 Task: Find connections with filter location Shamkhor with filter topic #family with filter profile language French with filter current company Pharma Job Vacancy with filter school LPU Distance Education with filter industry Appliances, Electrical, and Electronics Manufacturing with filter service category Life Coaching with filter keywords title Receptionist
Action: Mouse moved to (606, 102)
Screenshot: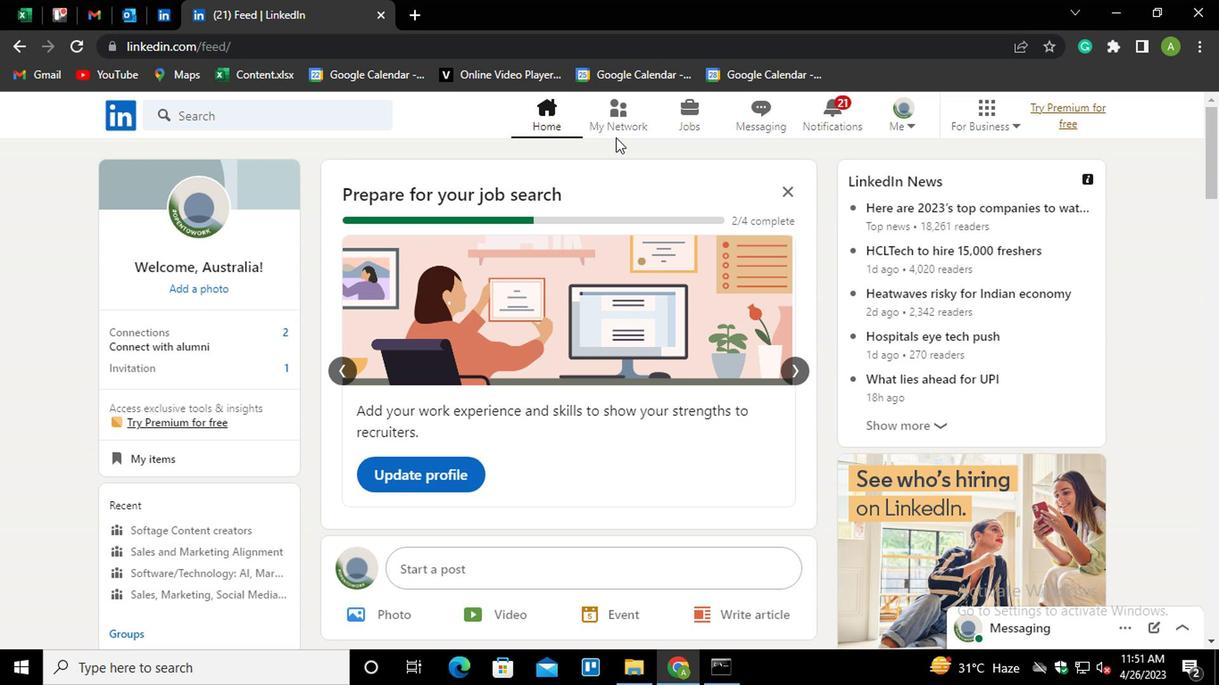 
Action: Mouse pressed left at (606, 102)
Screenshot: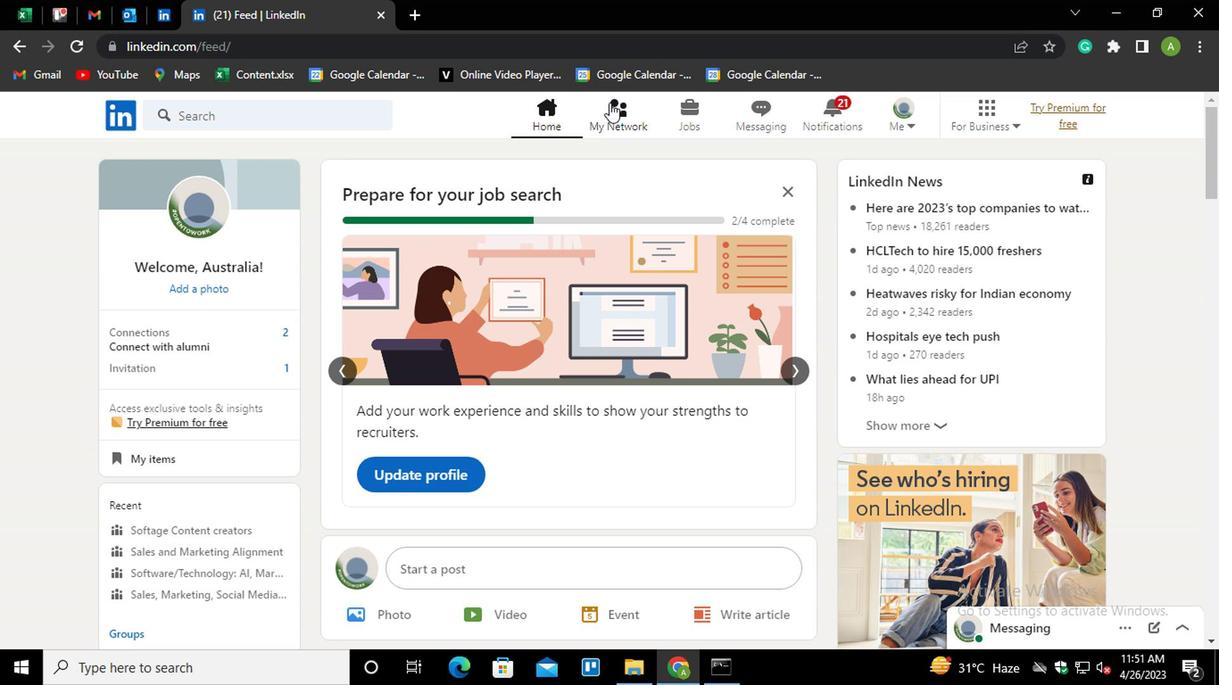 
Action: Mouse moved to (245, 210)
Screenshot: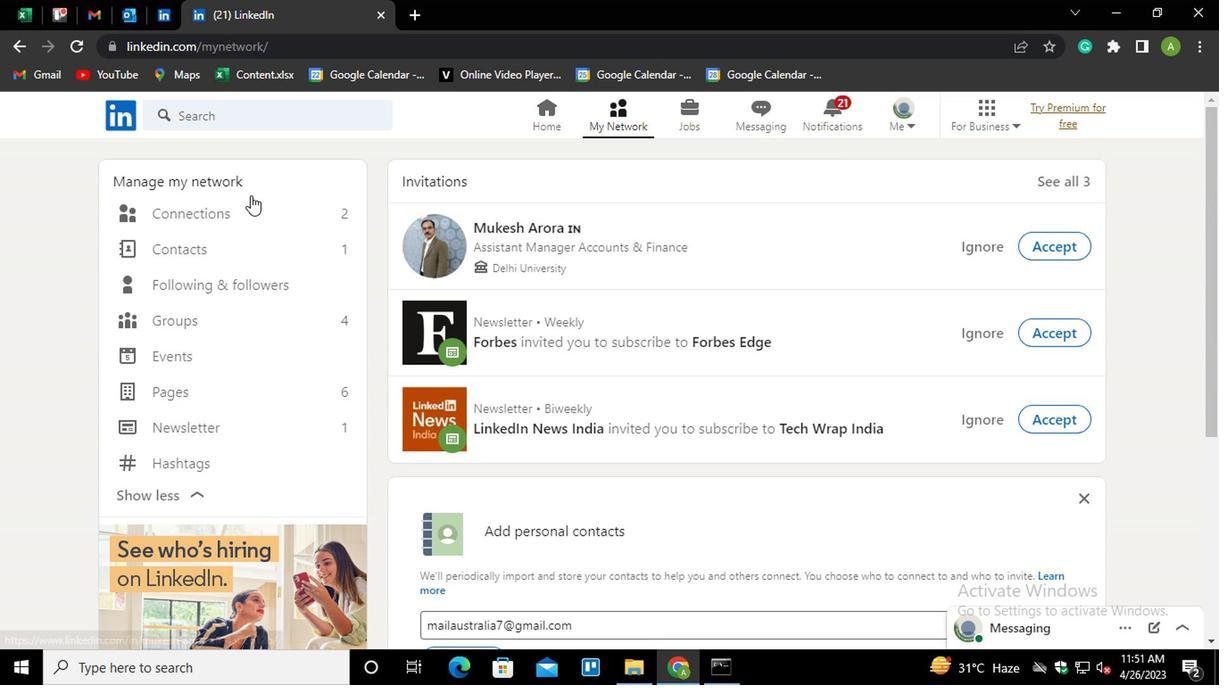 
Action: Mouse pressed left at (245, 210)
Screenshot: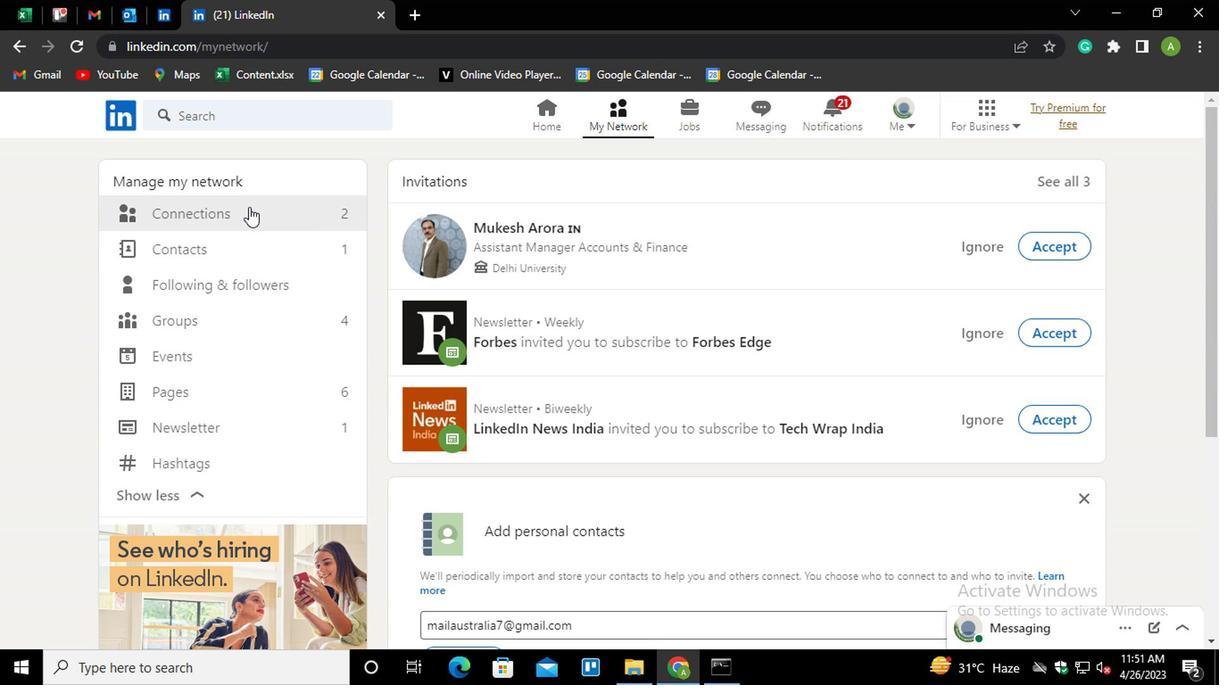 
Action: Mouse moved to (746, 214)
Screenshot: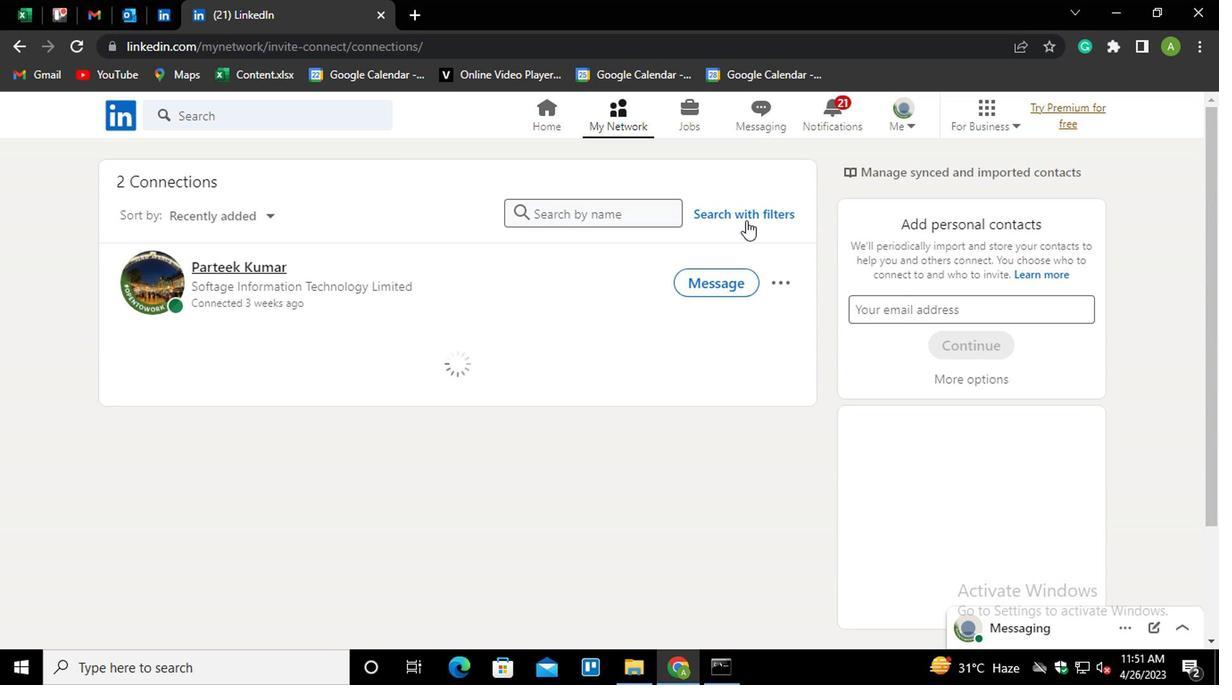 
Action: Mouse pressed left at (746, 214)
Screenshot: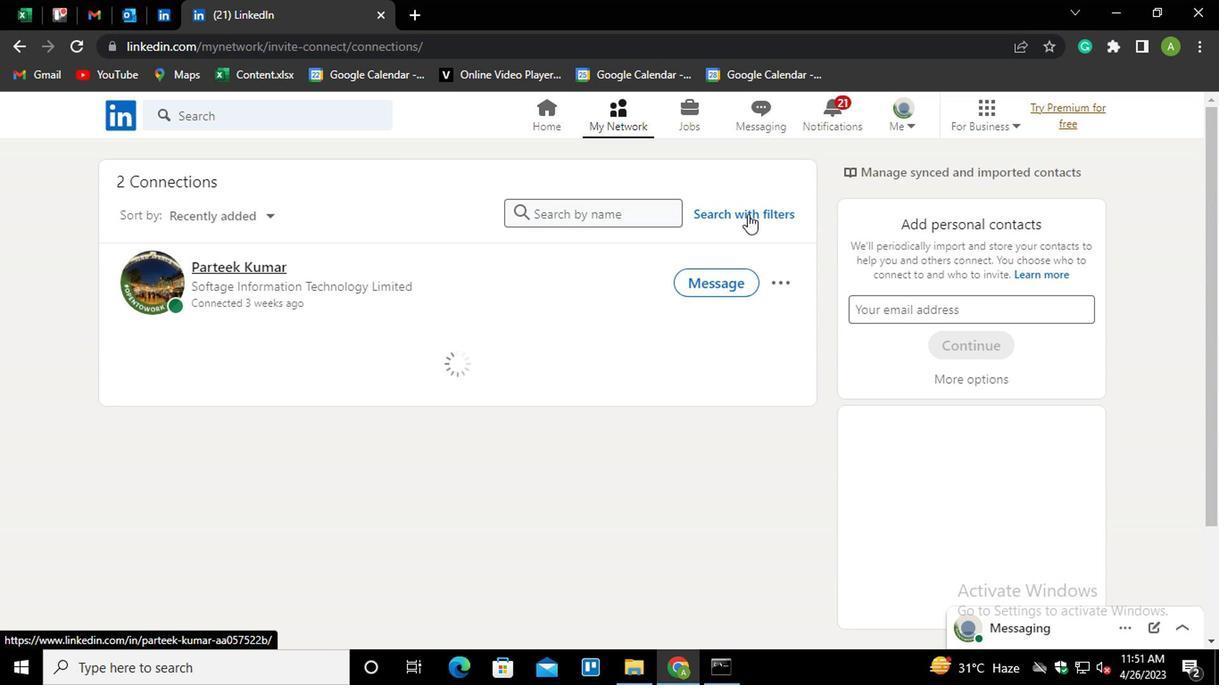 
Action: Mouse moved to (591, 162)
Screenshot: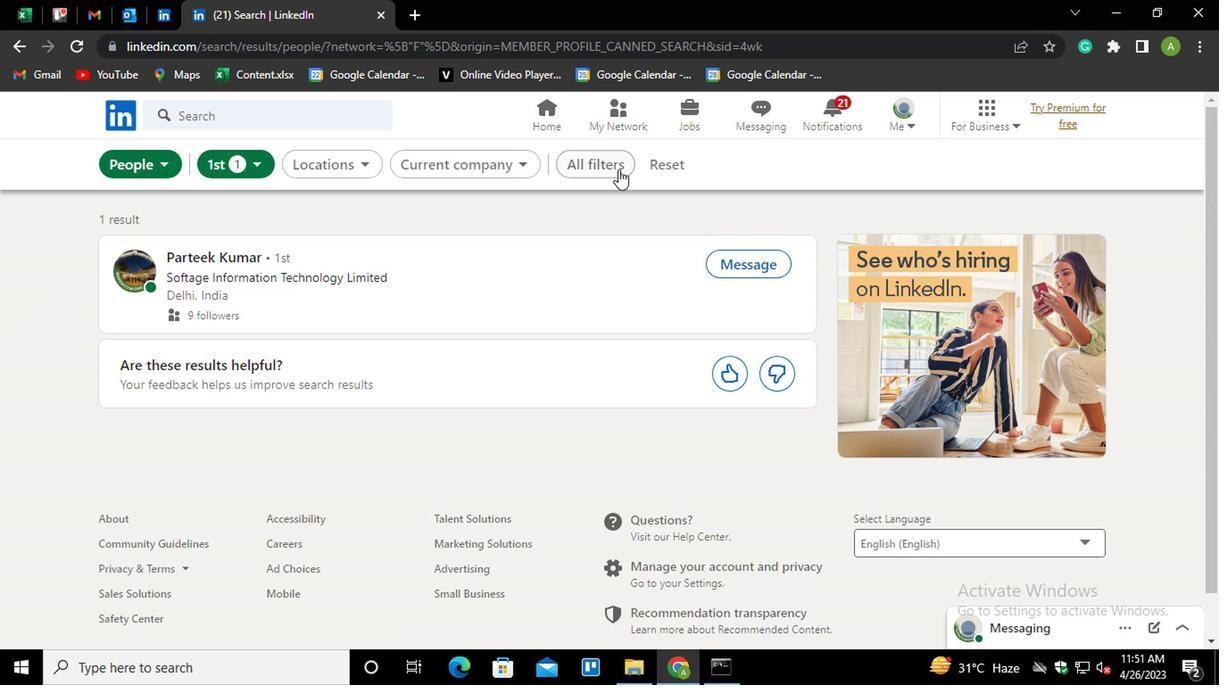 
Action: Mouse pressed left at (591, 162)
Screenshot: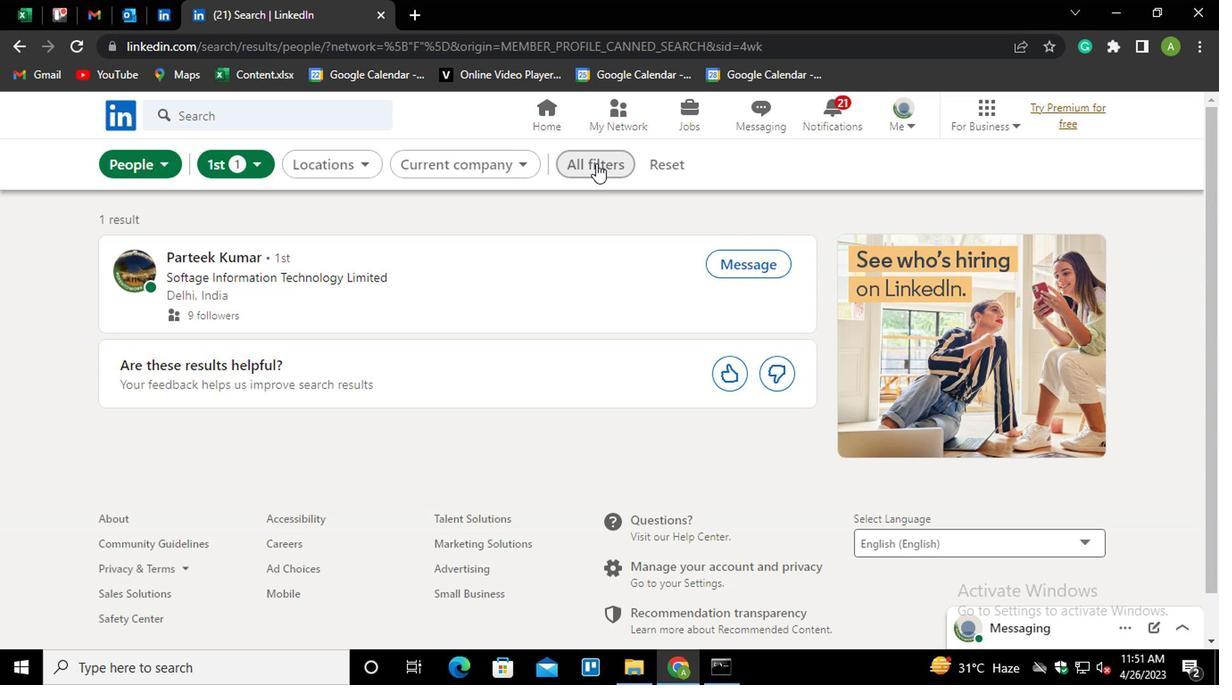 
Action: Mouse moved to (805, 312)
Screenshot: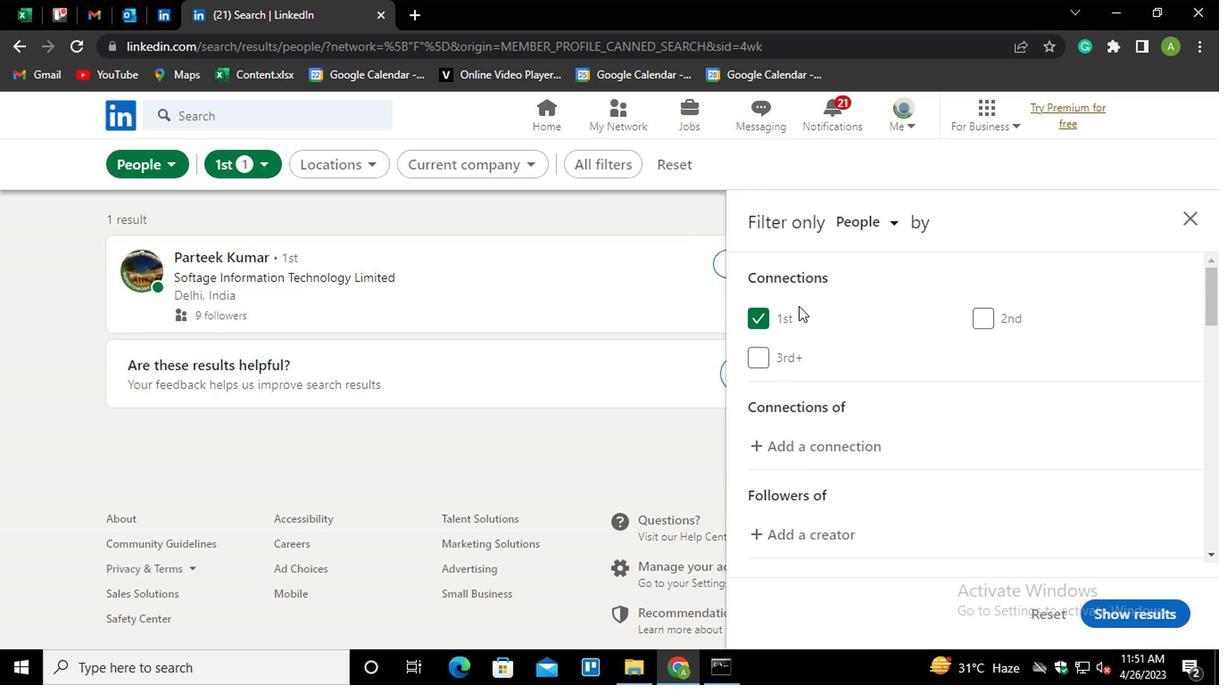 
Action: Mouse scrolled (805, 311) with delta (0, 0)
Screenshot: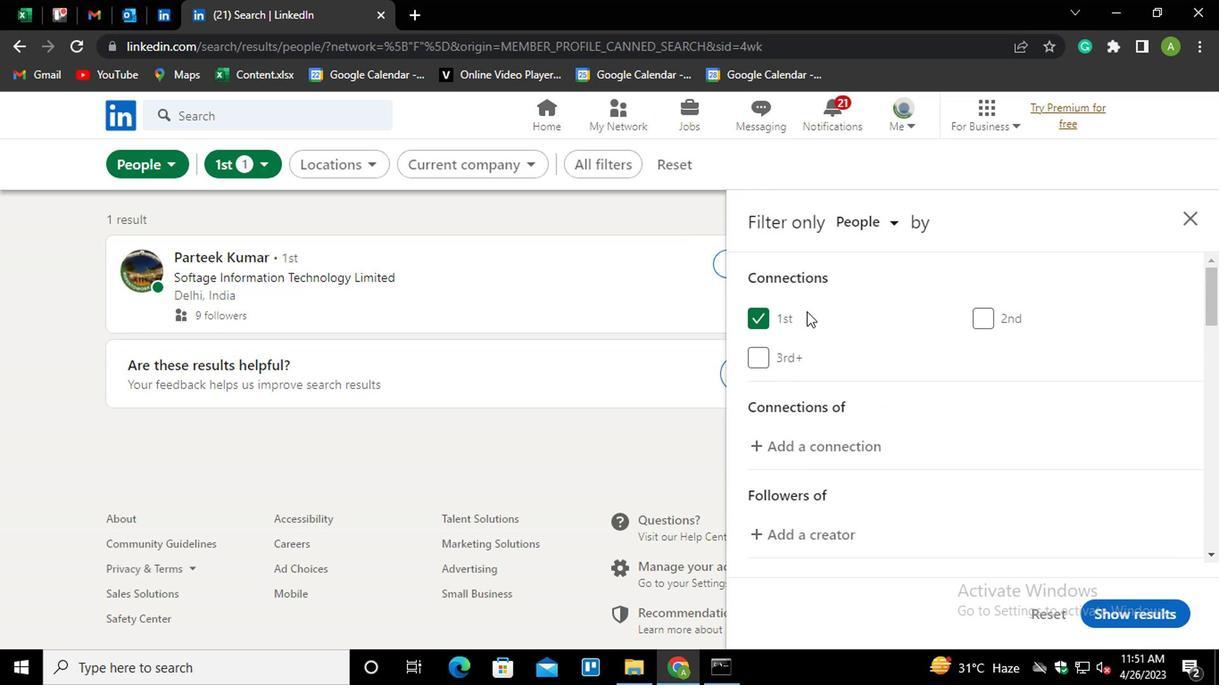 
Action: Mouse scrolled (805, 311) with delta (0, 0)
Screenshot: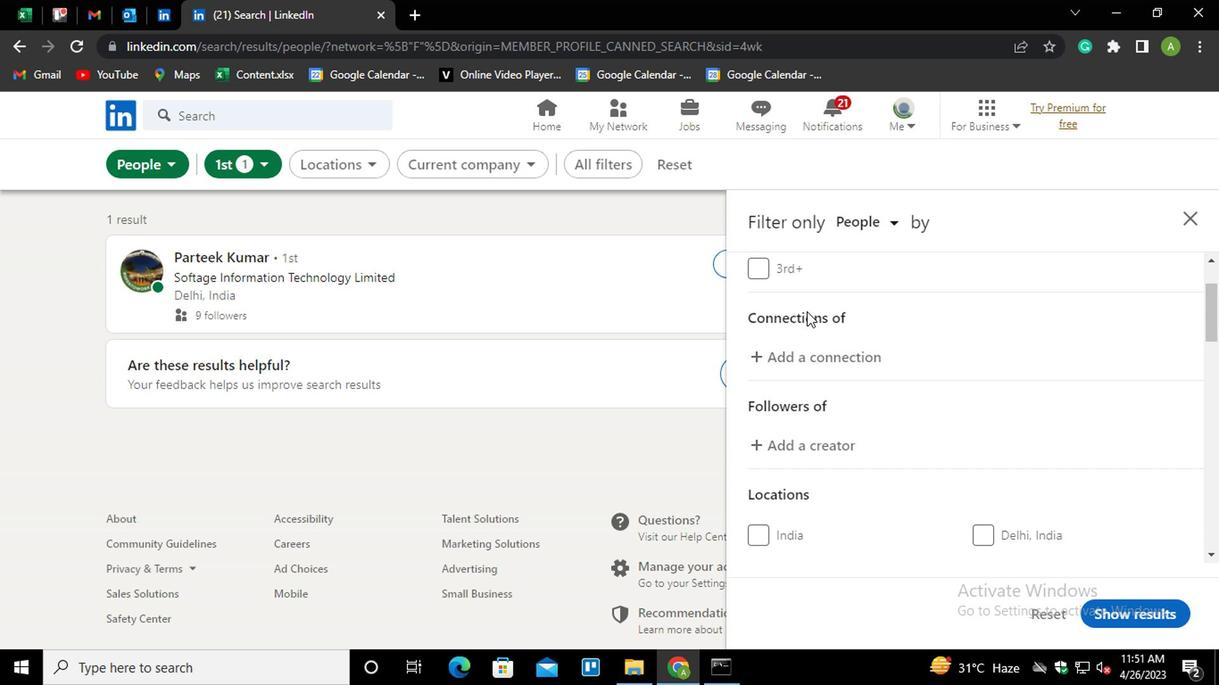 
Action: Mouse scrolled (805, 311) with delta (0, 0)
Screenshot: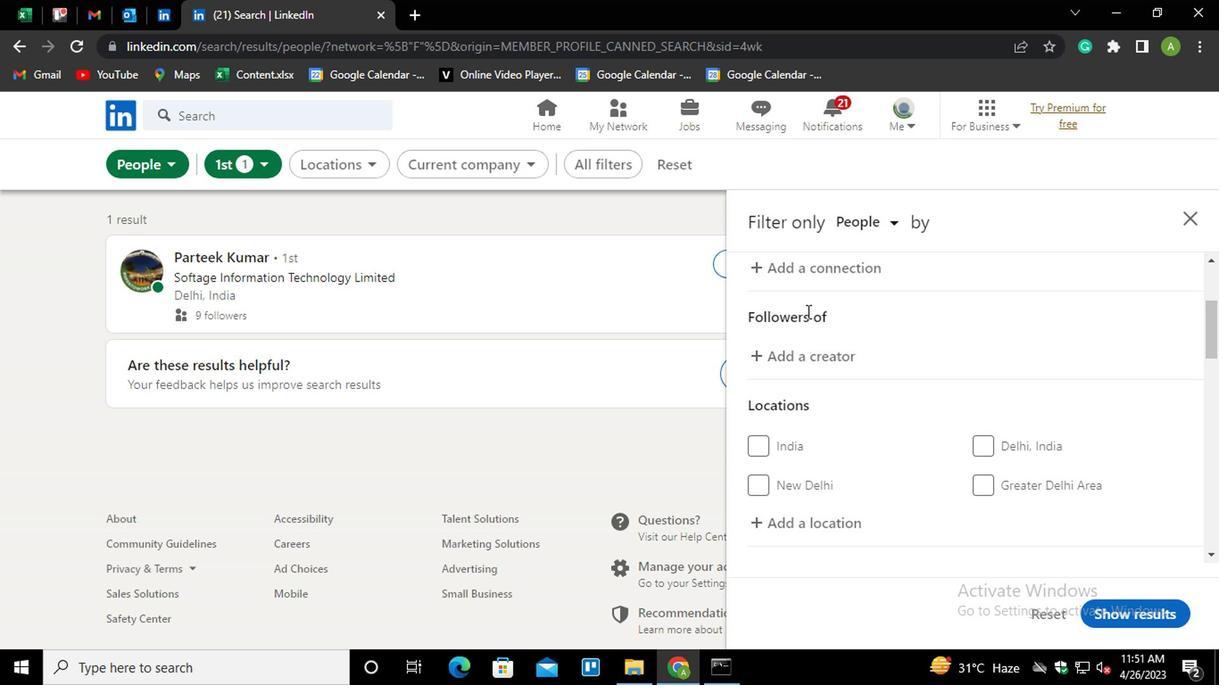 
Action: Mouse moved to (785, 429)
Screenshot: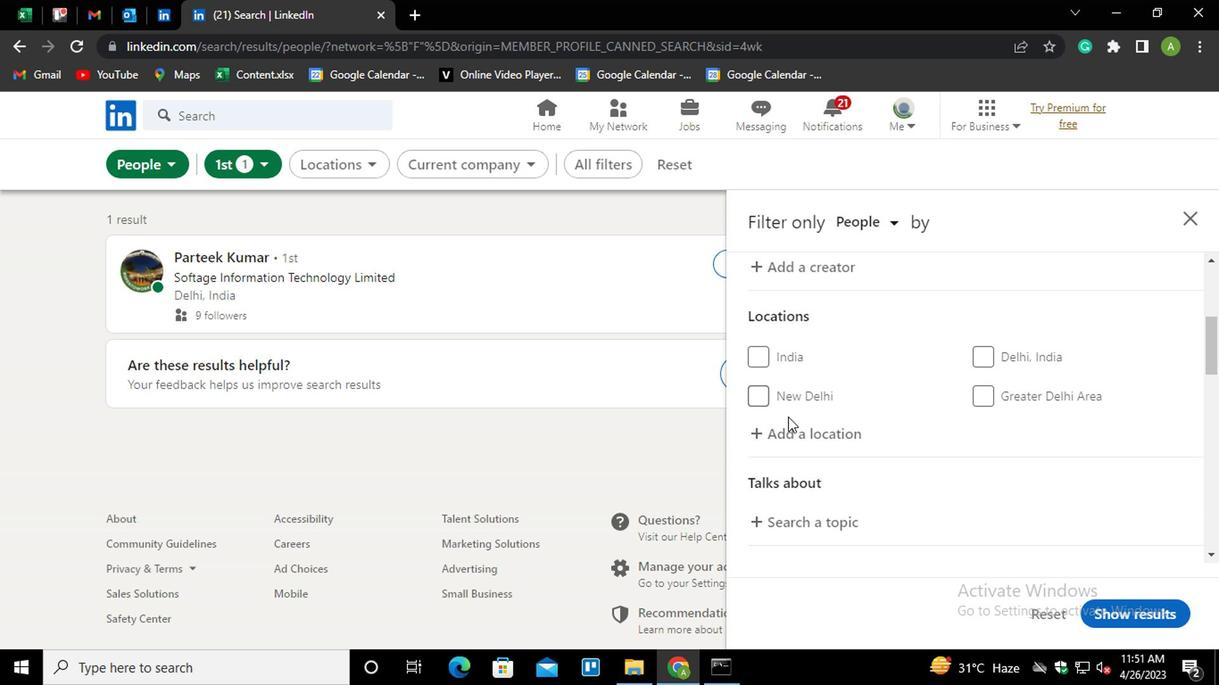 
Action: Mouse pressed left at (785, 429)
Screenshot: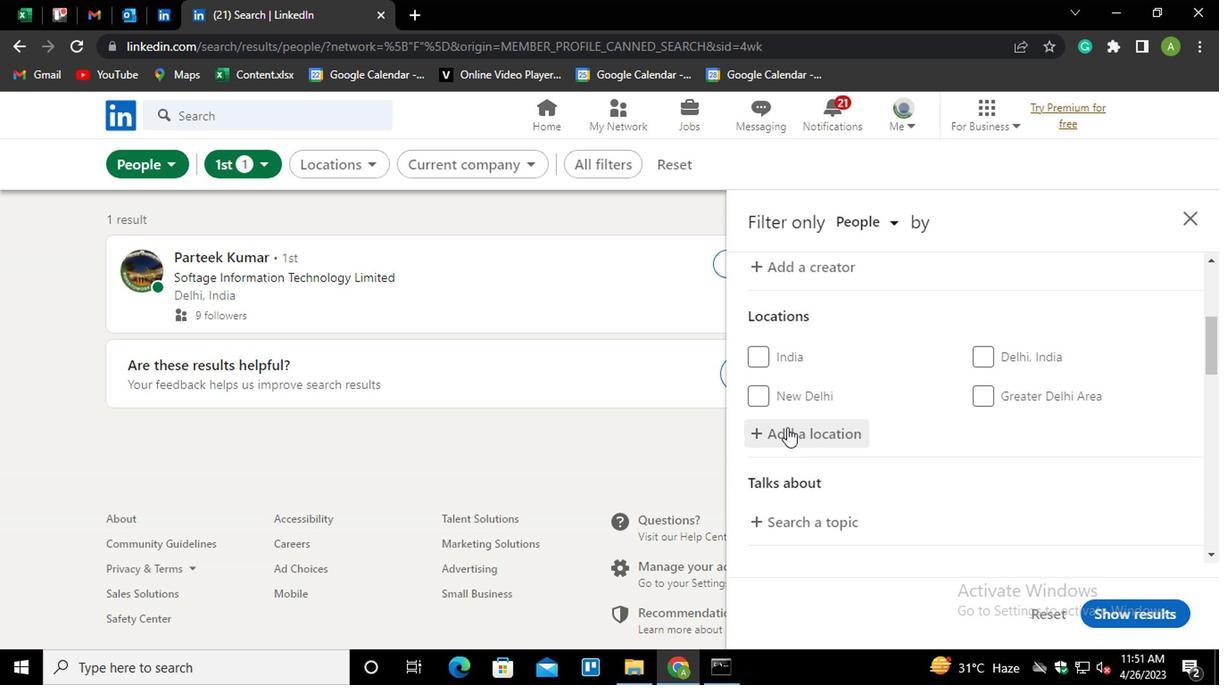 
Action: Mouse moved to (785, 429)
Screenshot: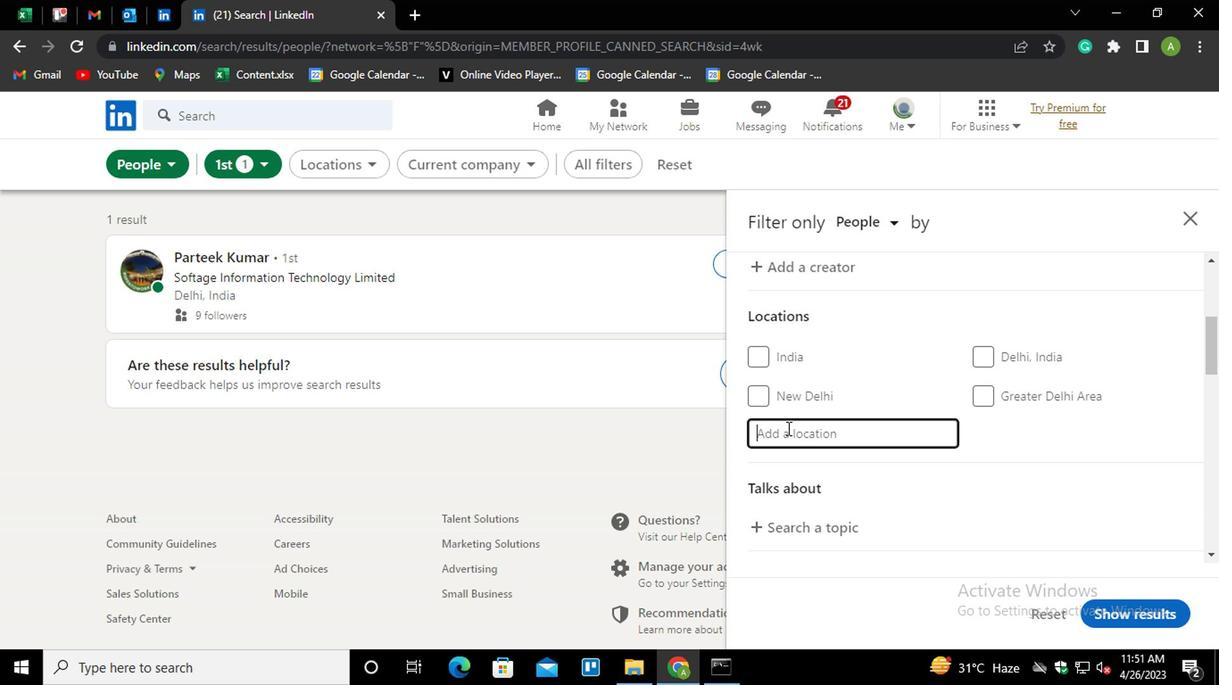 
Action: Mouse pressed left at (785, 429)
Screenshot: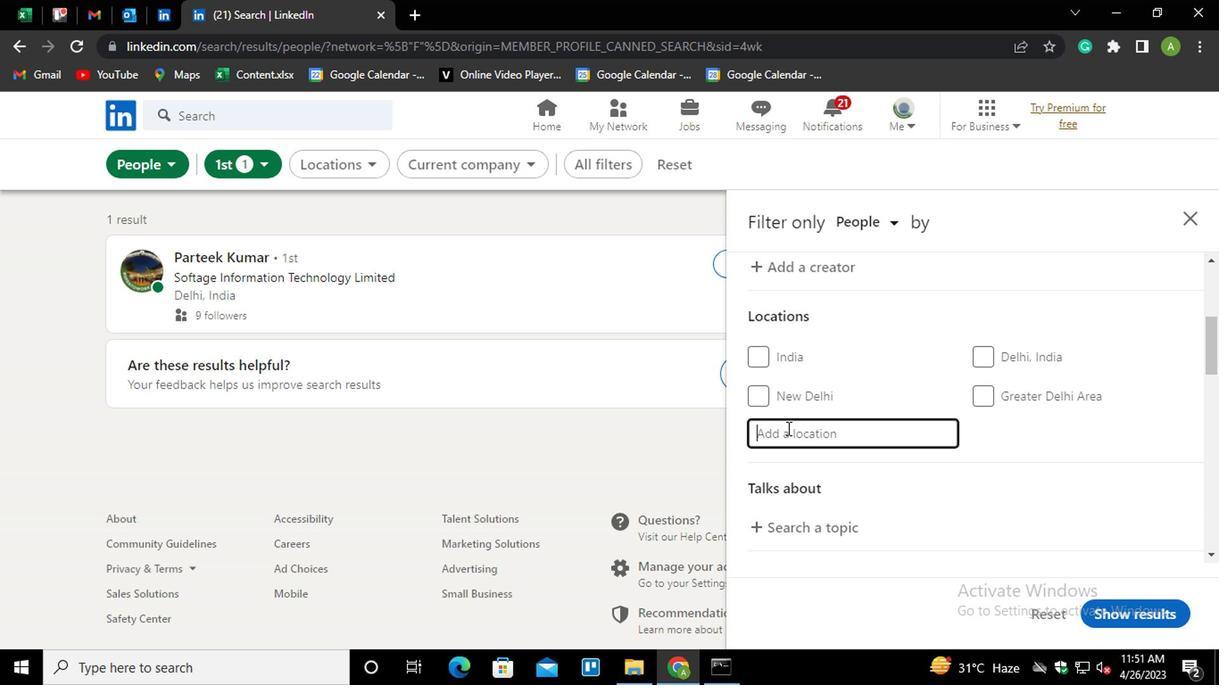 
Action: Mouse moved to (688, 301)
Screenshot: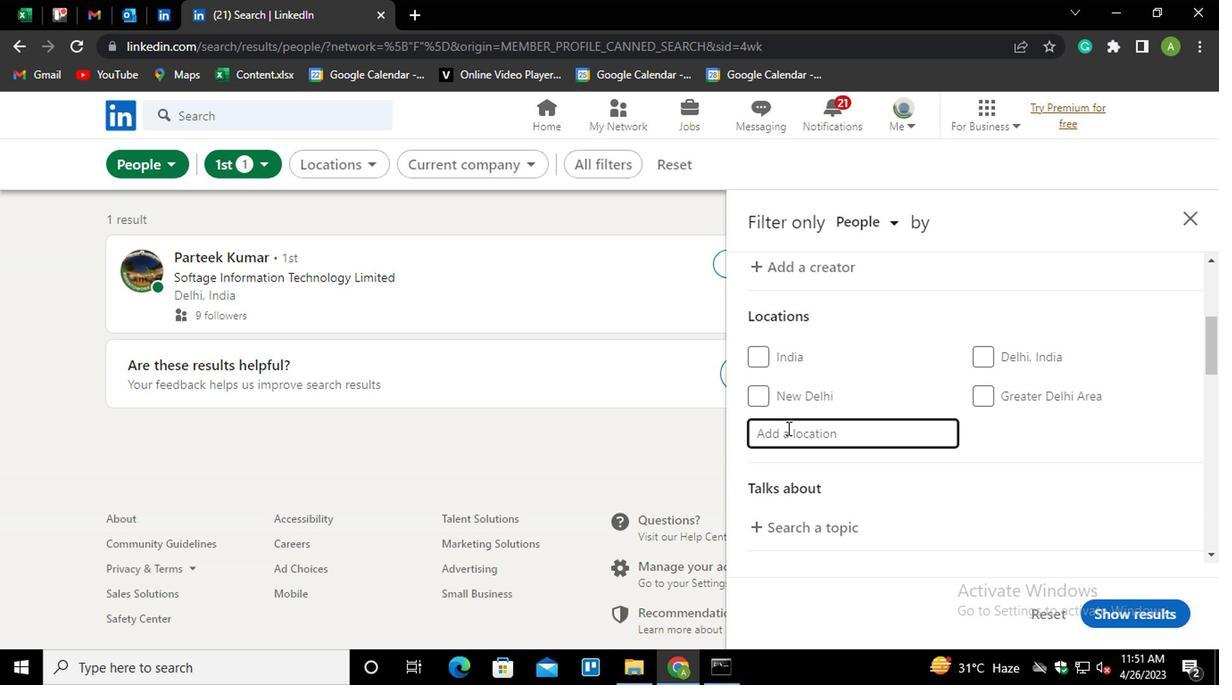 
Action: Key pressed <Key.shift>SHAMKHOR
Screenshot: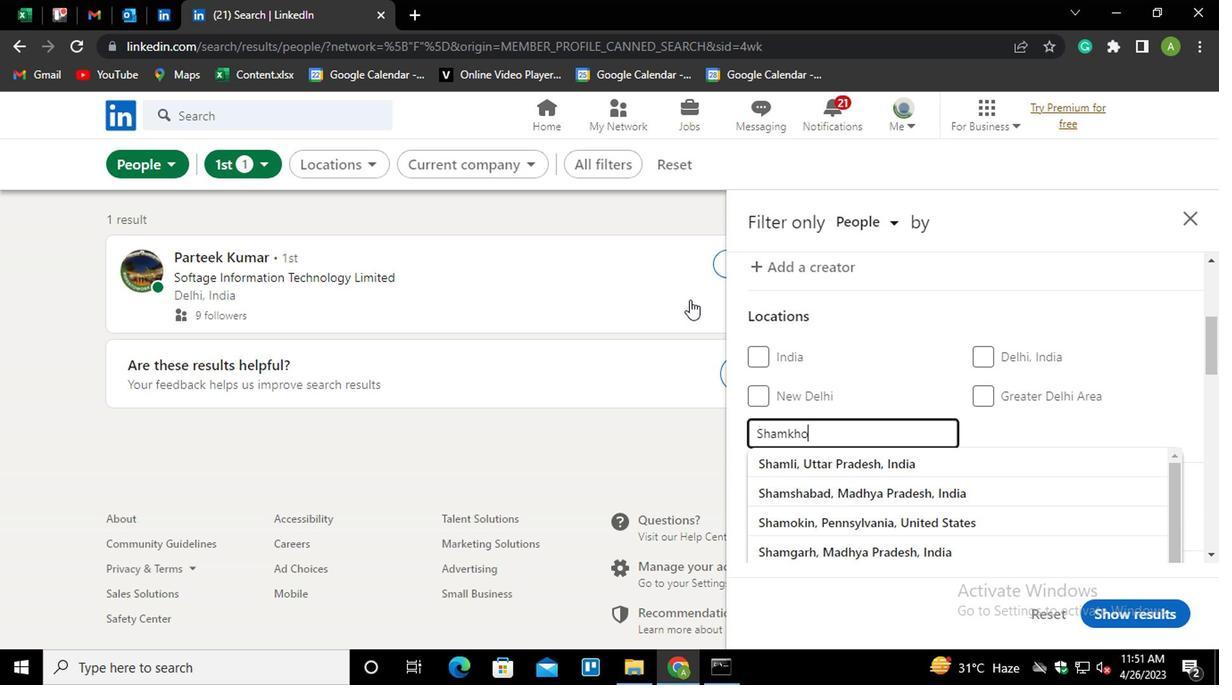 
Action: Mouse moved to (1129, 448)
Screenshot: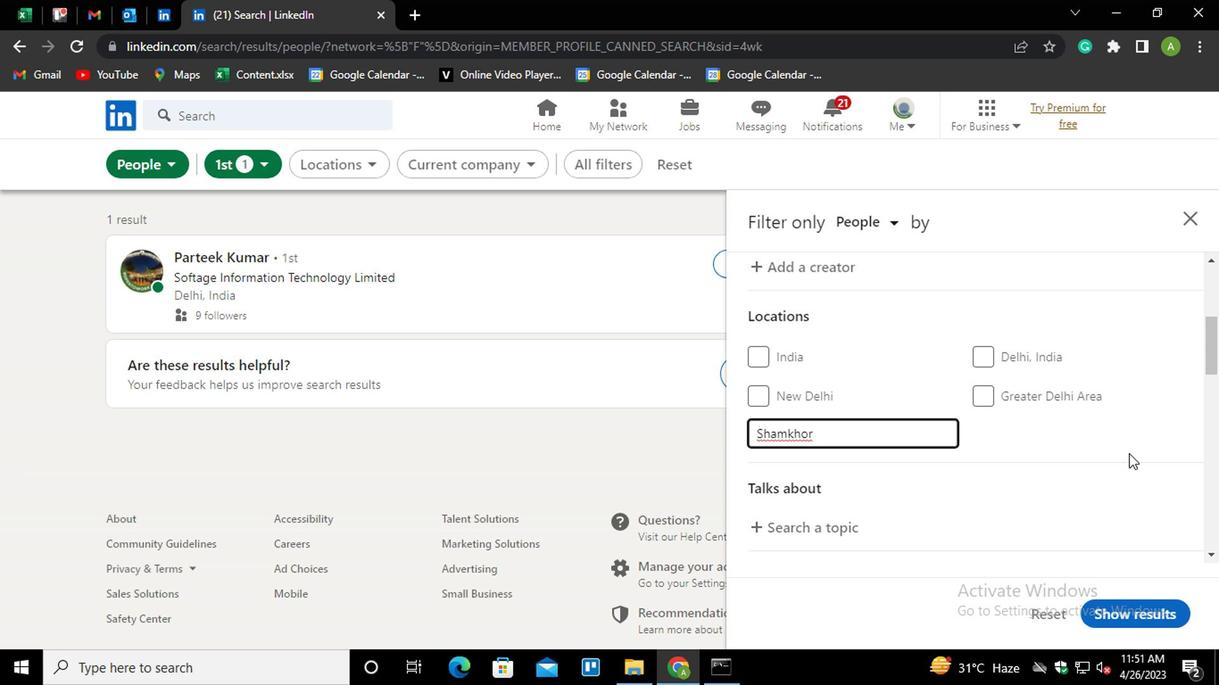 
Action: Mouse pressed left at (1129, 448)
Screenshot: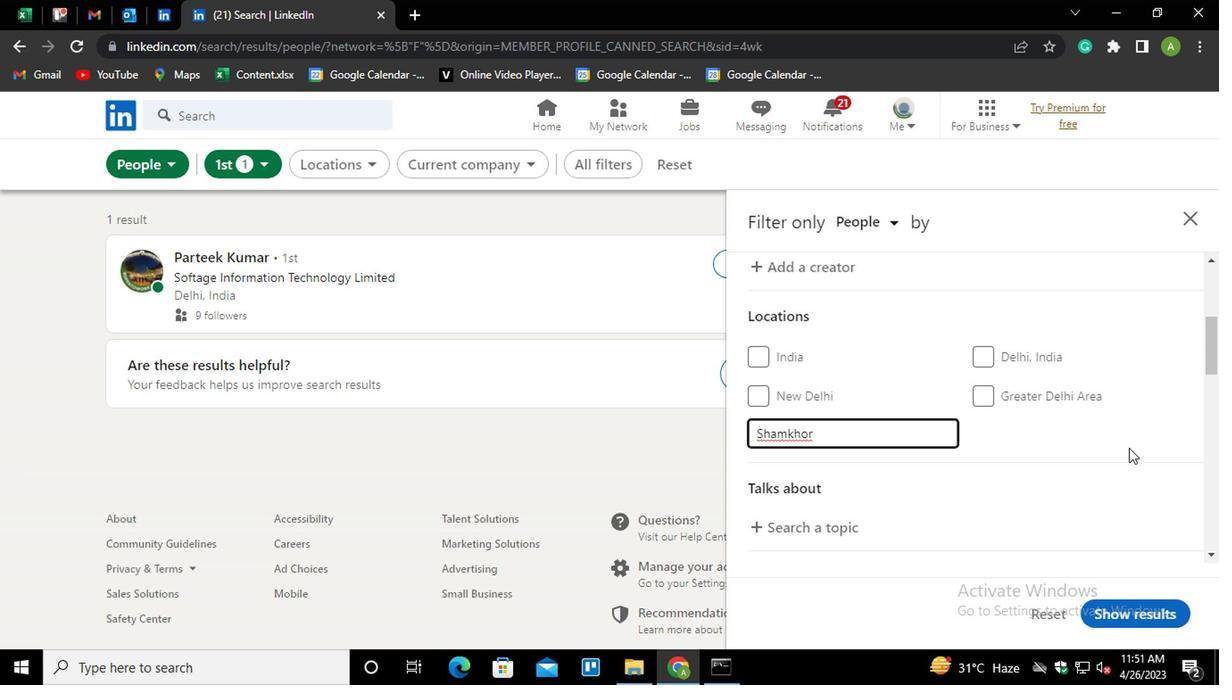 
Action: Mouse moved to (1092, 431)
Screenshot: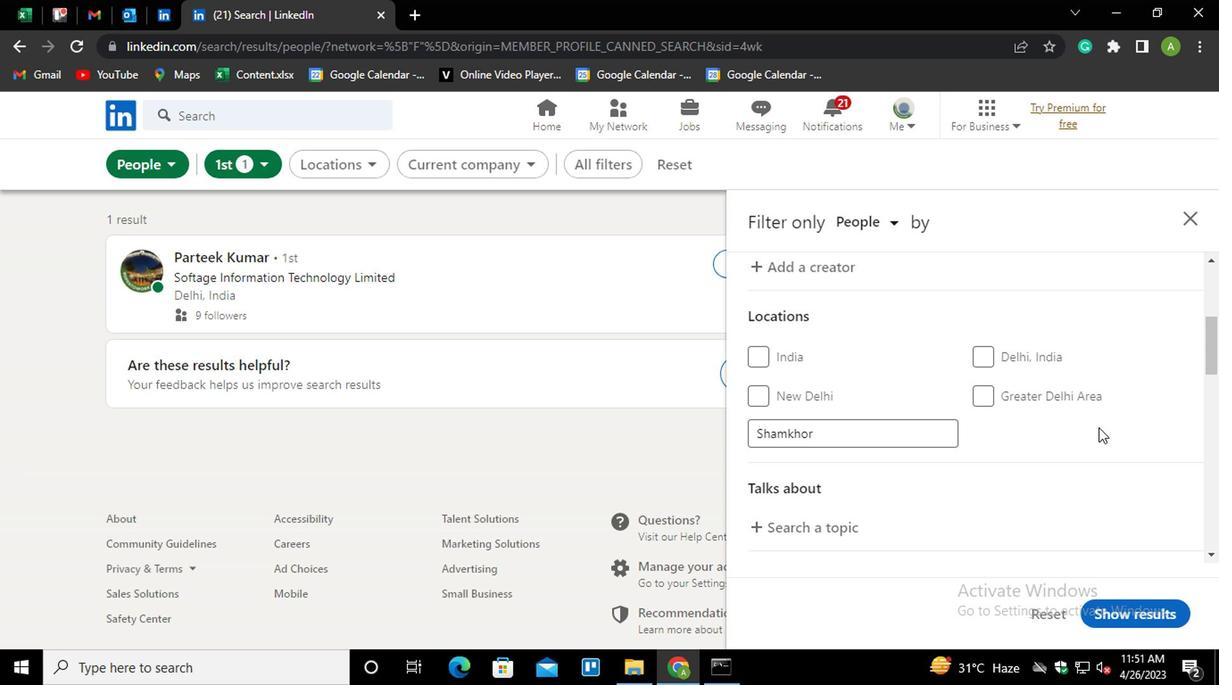
Action: Mouse scrolled (1092, 429) with delta (0, -1)
Screenshot: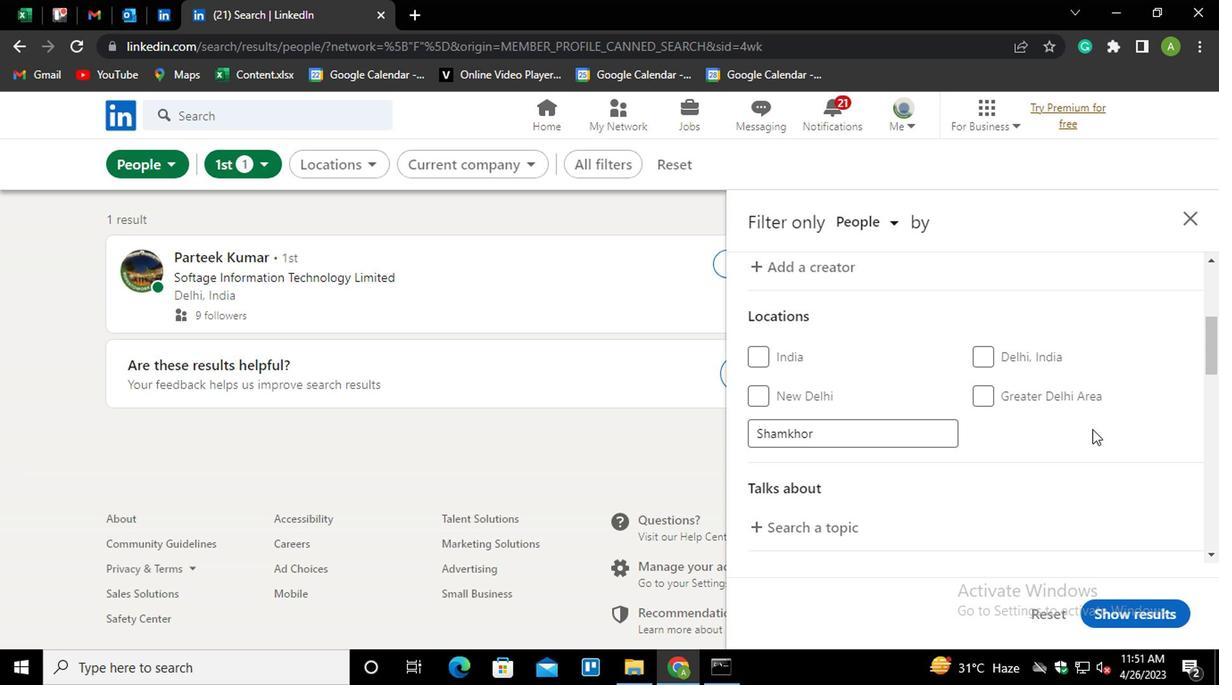 
Action: Mouse moved to (1056, 431)
Screenshot: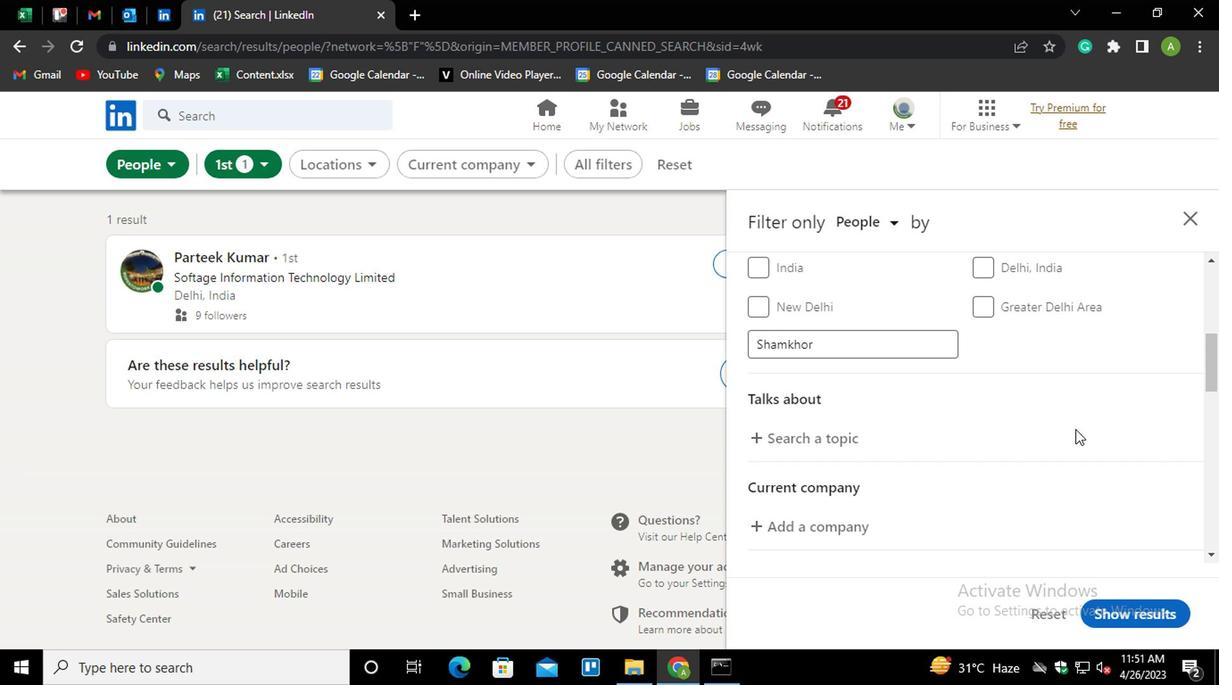 
Action: Mouse scrolled (1056, 429) with delta (0, -1)
Screenshot: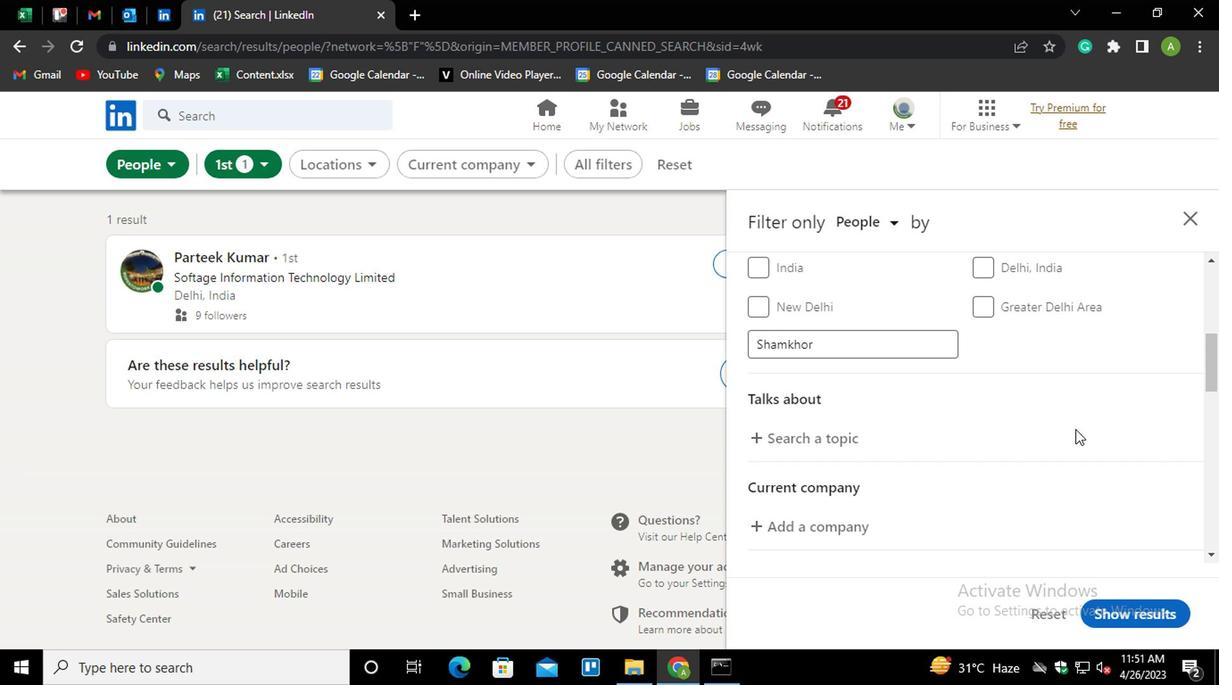 
Action: Mouse moved to (817, 353)
Screenshot: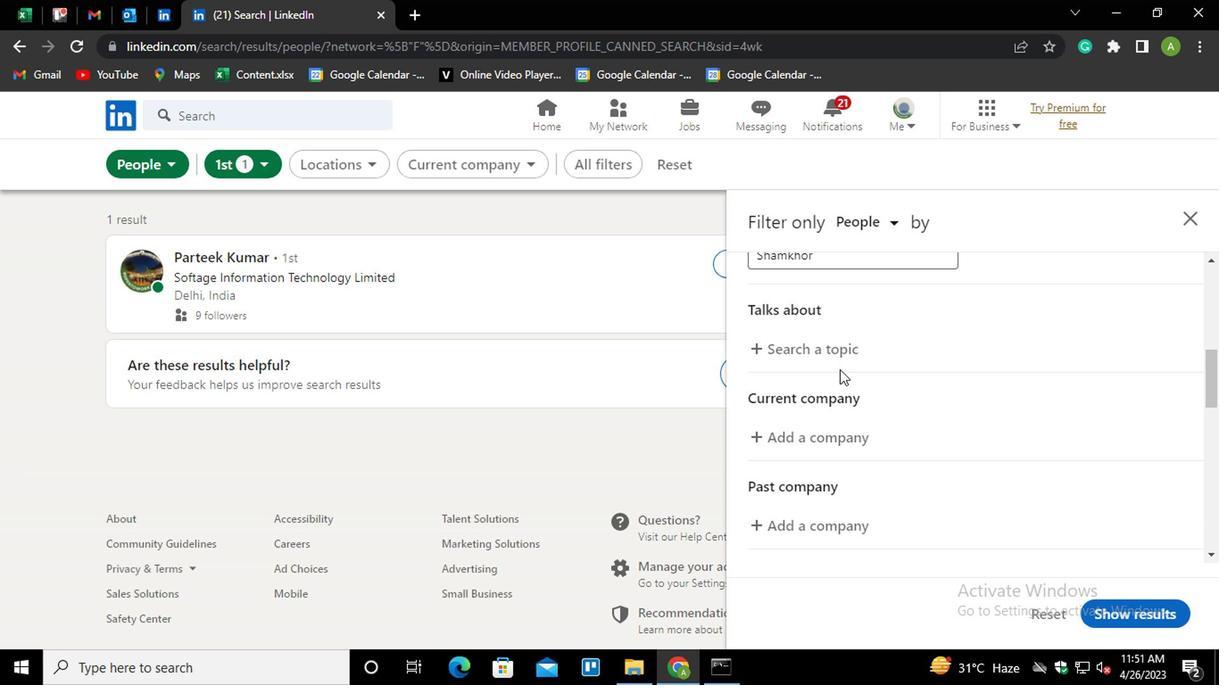 
Action: Mouse pressed left at (817, 353)
Screenshot: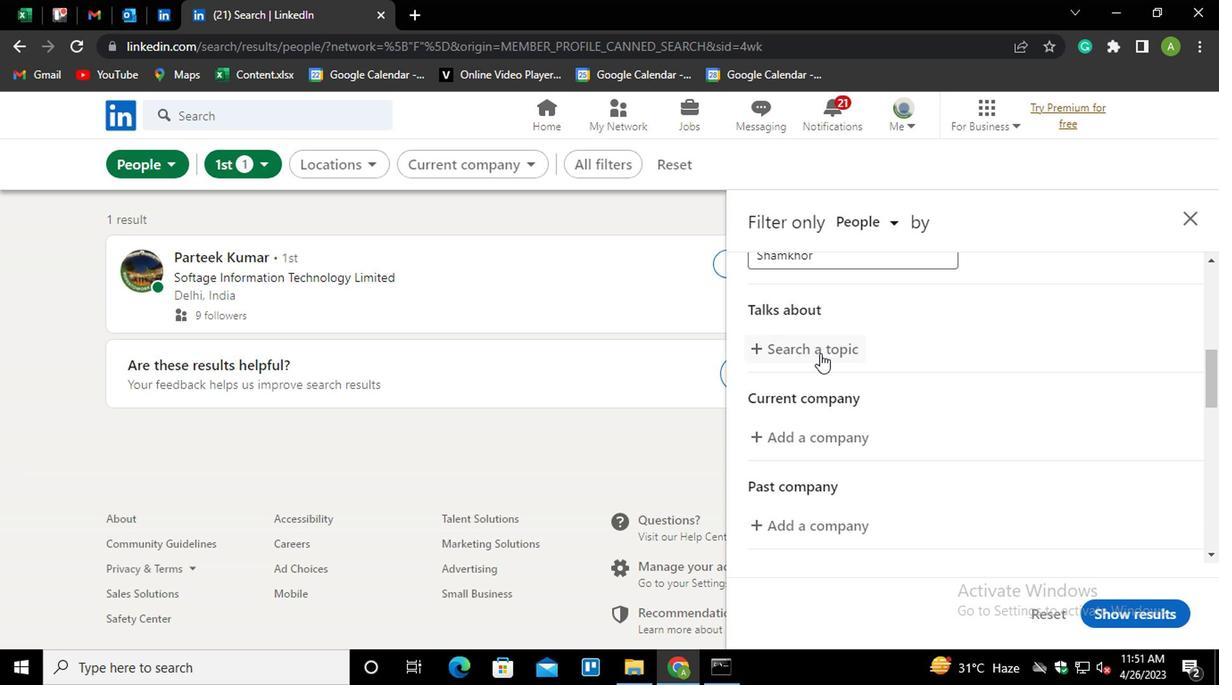 
Action: Mouse moved to (817, 351)
Screenshot: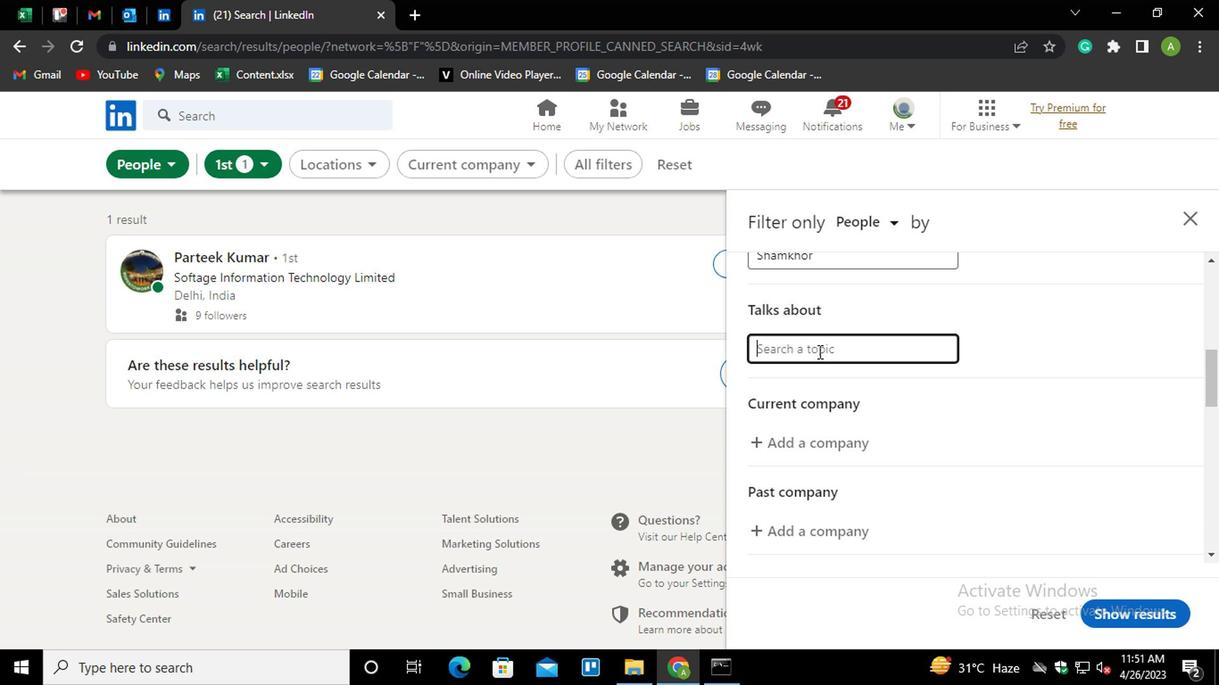 
Action: Key pressed <Key.shift>#FAMILY
Screenshot: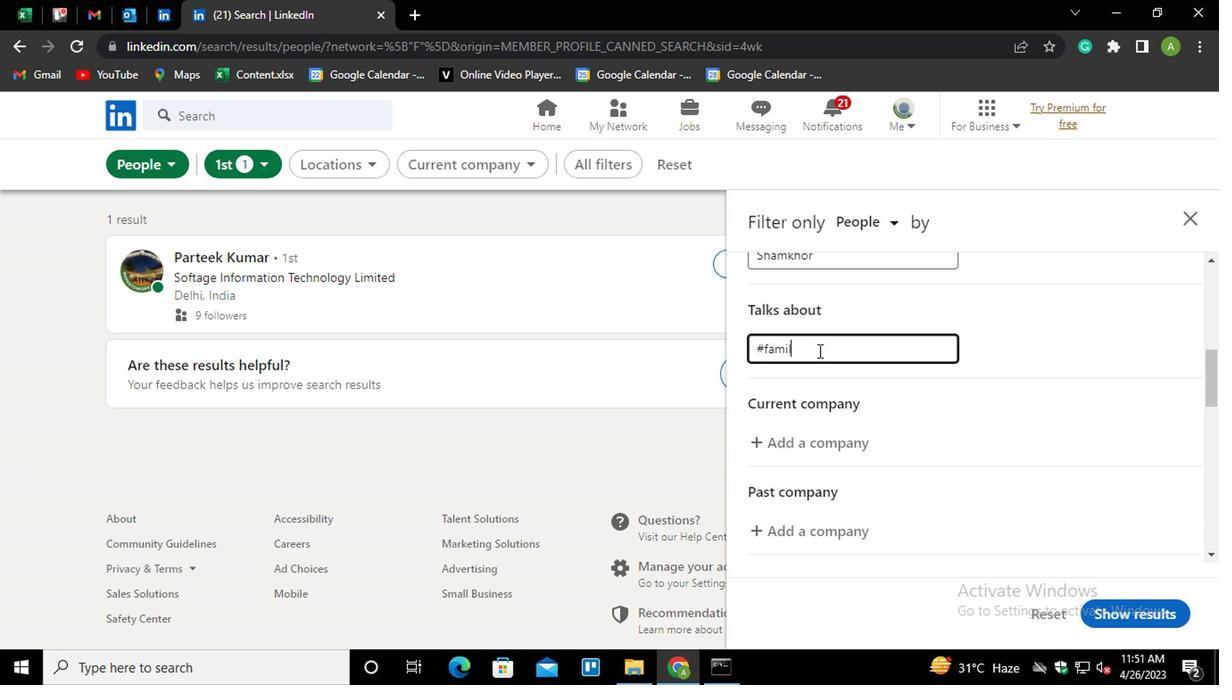 
Action: Mouse moved to (1051, 370)
Screenshot: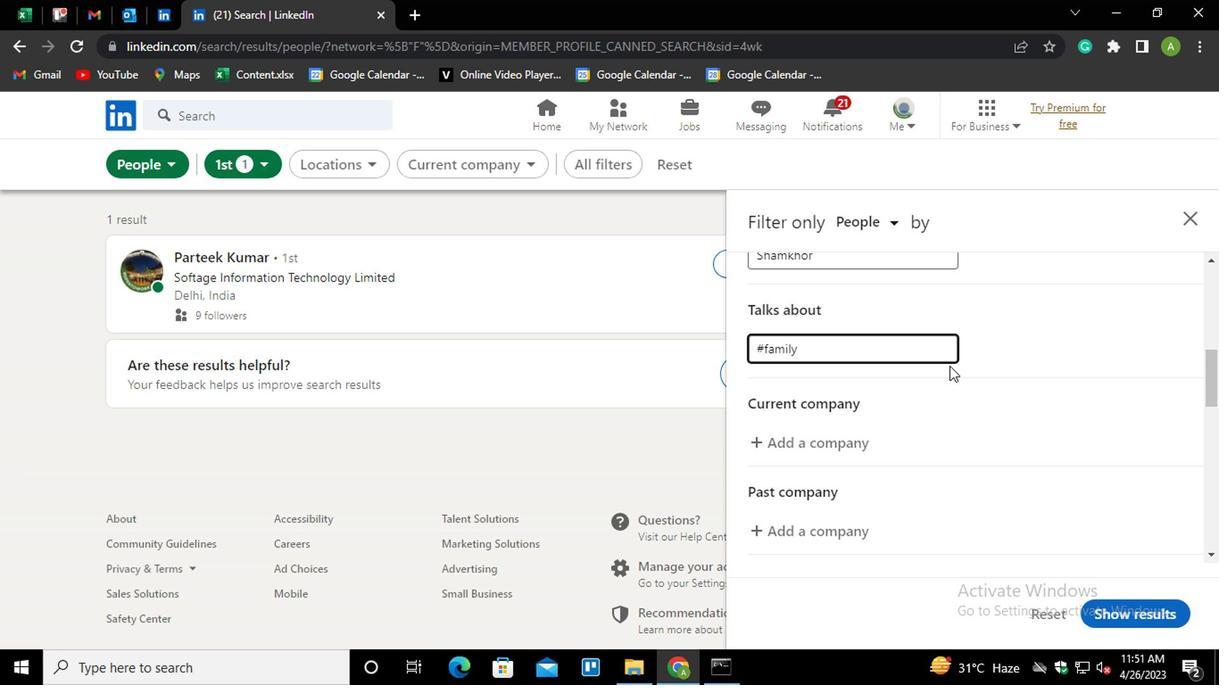 
Action: Mouse pressed left at (1051, 370)
Screenshot: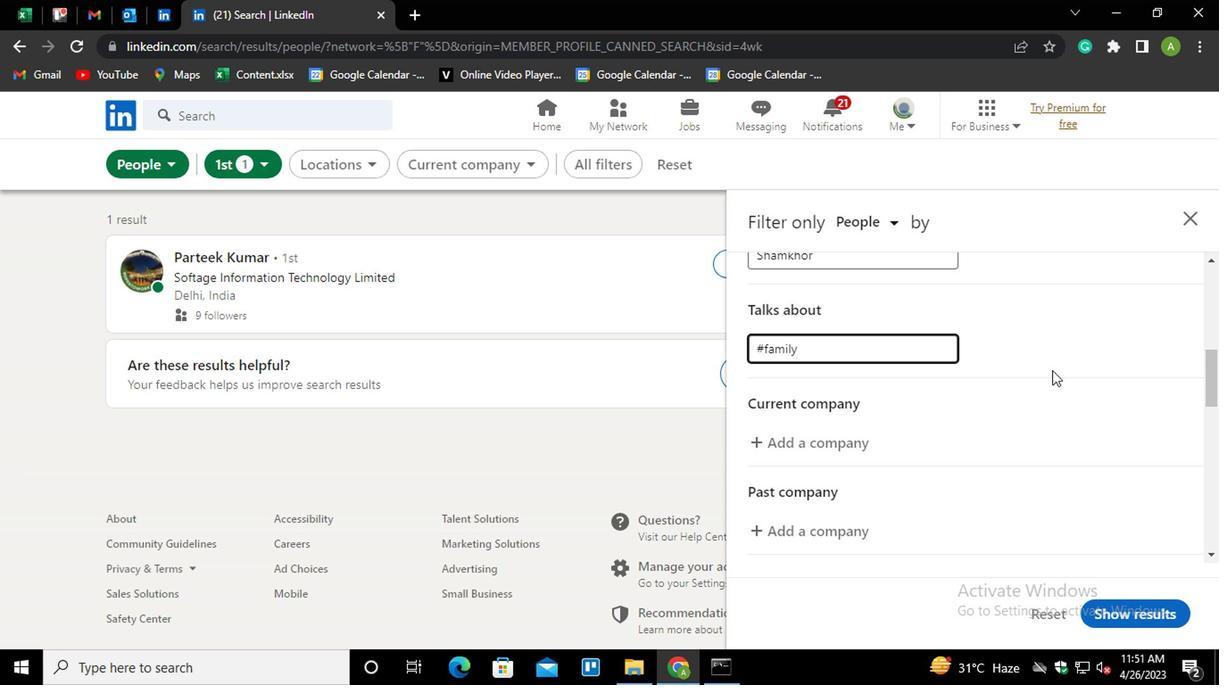 
Action: Mouse scrolled (1051, 368) with delta (0, -1)
Screenshot: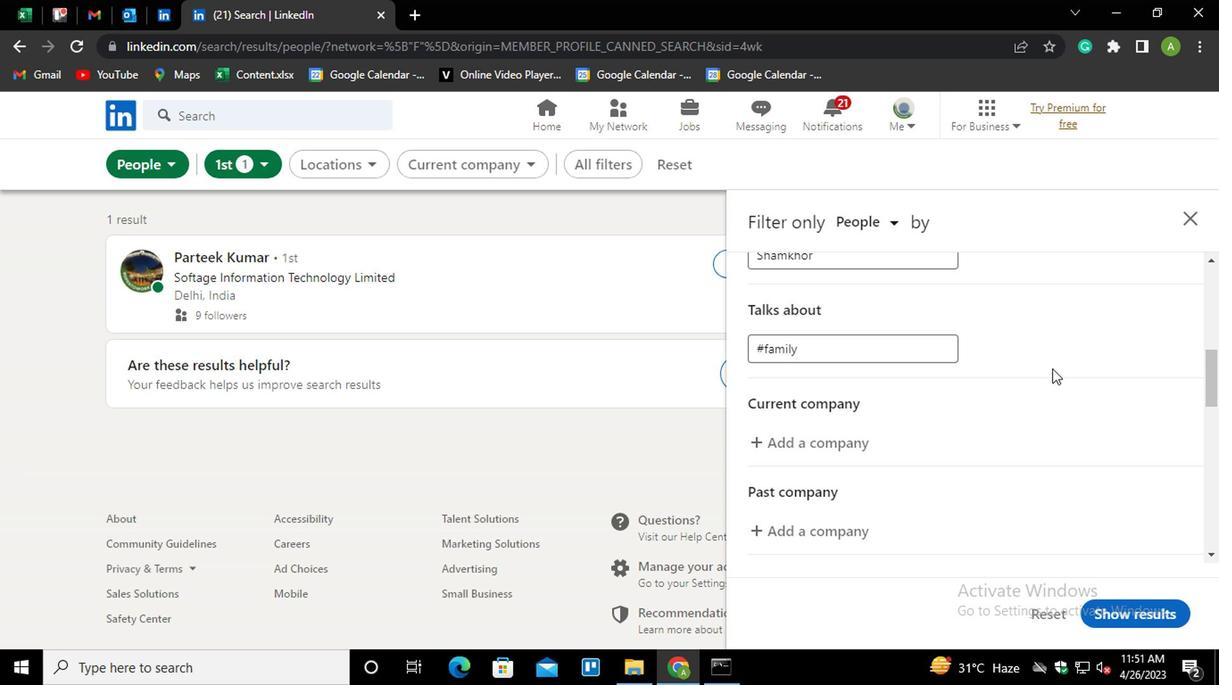 
Action: Mouse moved to (840, 353)
Screenshot: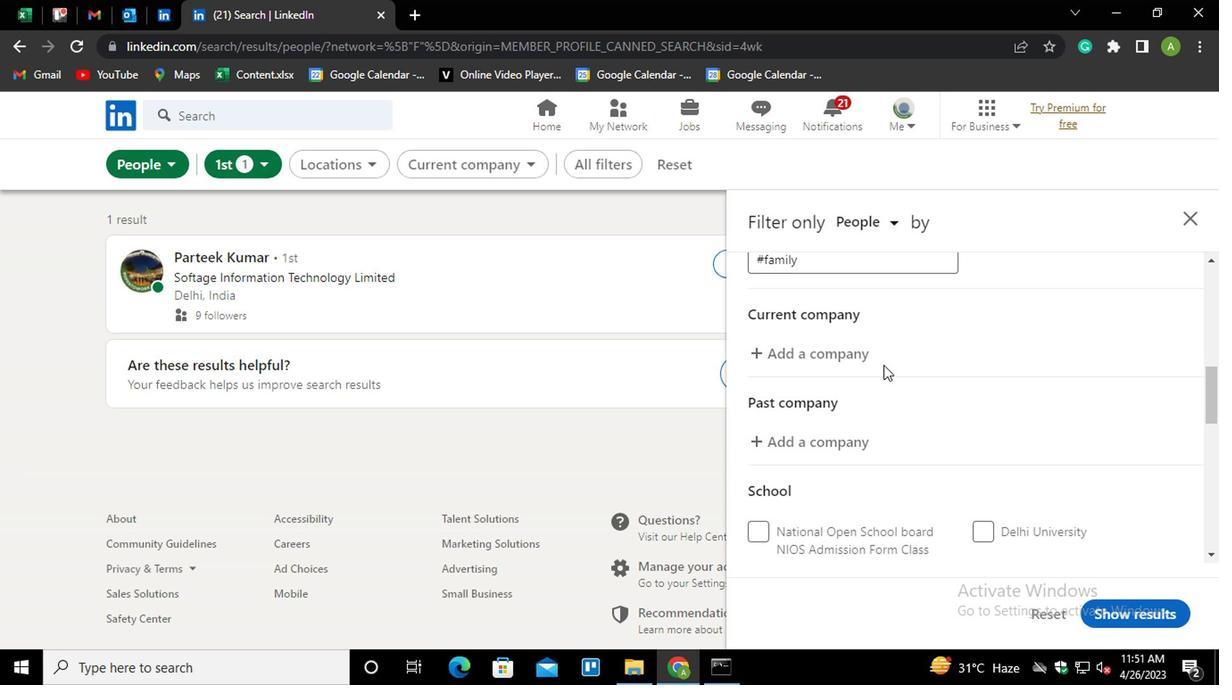 
Action: Mouse pressed left at (840, 353)
Screenshot: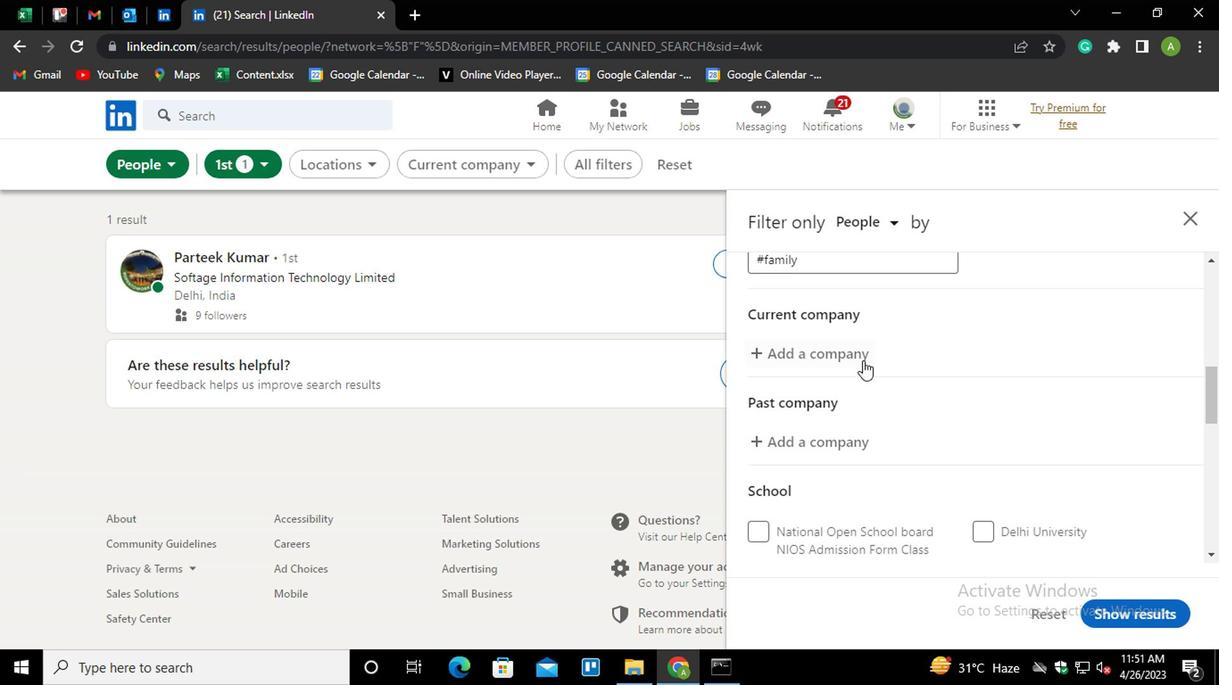 
Action: Mouse moved to (840, 353)
Screenshot: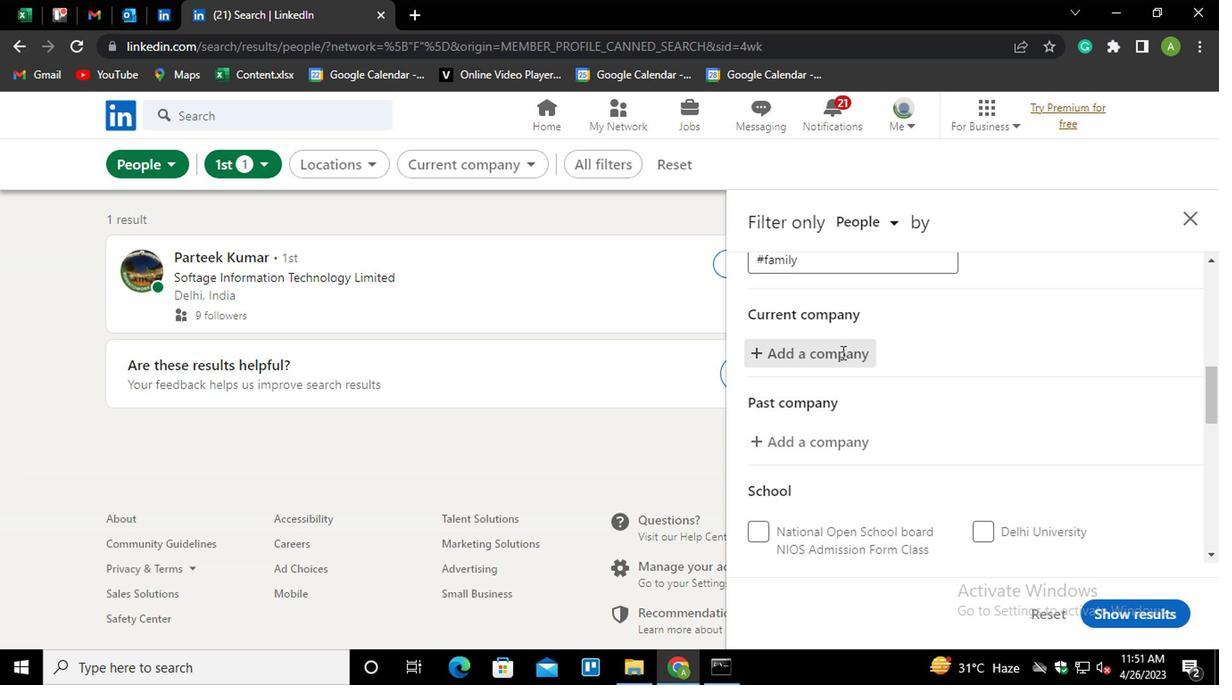 
Action: Mouse pressed left at (840, 353)
Screenshot: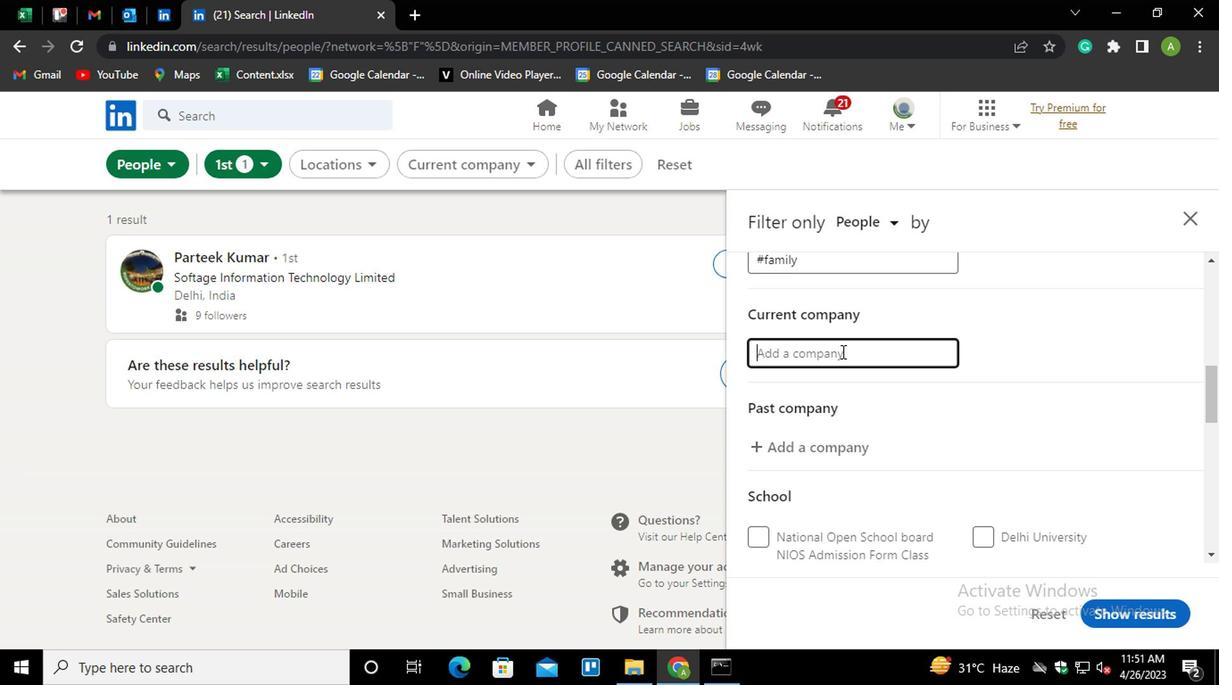 
Action: Key pressed <Key.shift_r>PHARMA<Key.space>JOB<Key.space>VA<Key.down><Key.enter>
Screenshot: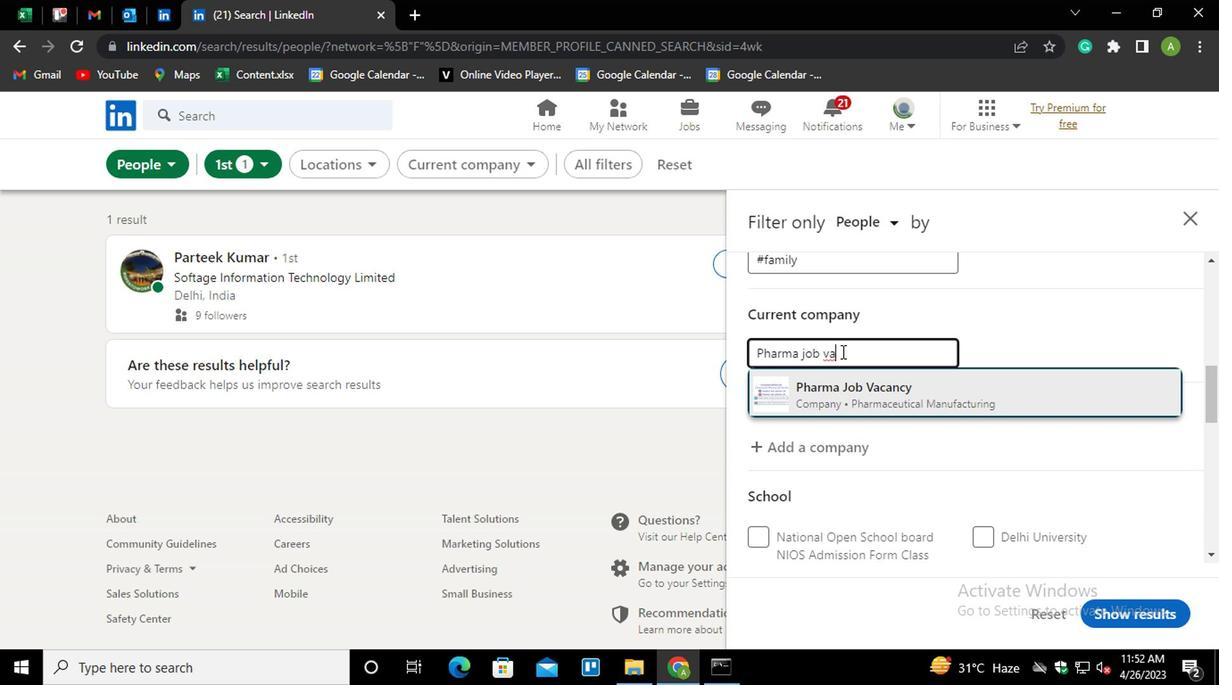 
Action: Mouse moved to (893, 377)
Screenshot: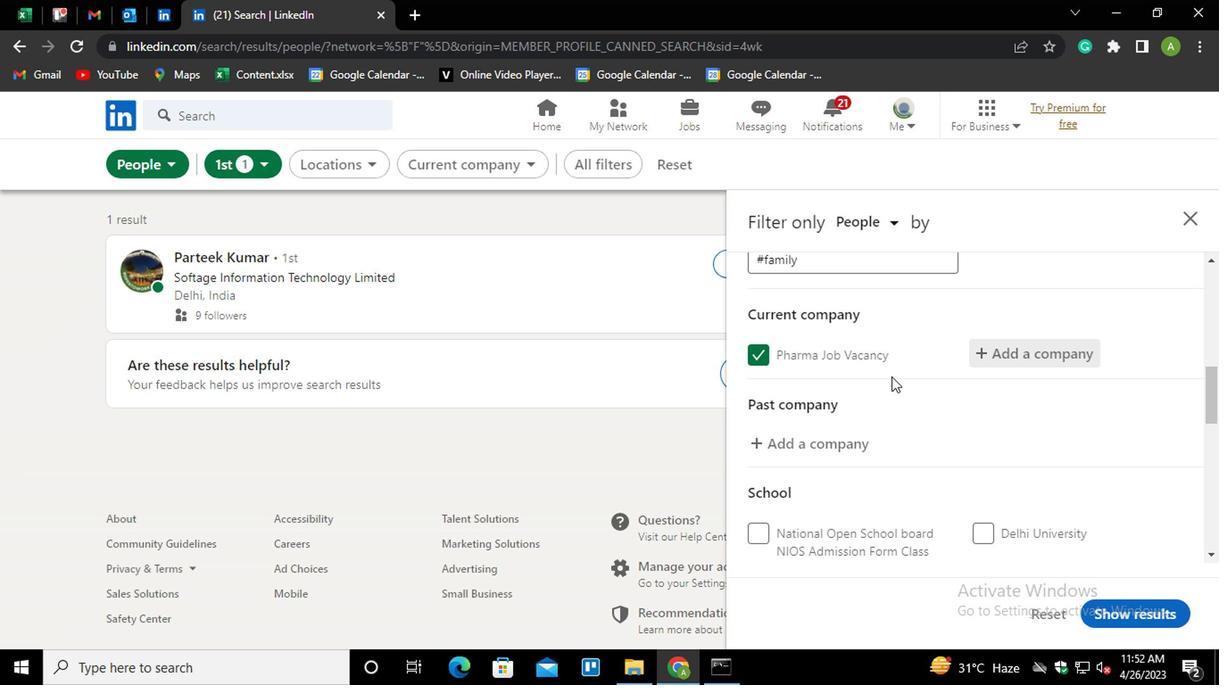 
Action: Mouse scrolled (893, 377) with delta (0, 0)
Screenshot: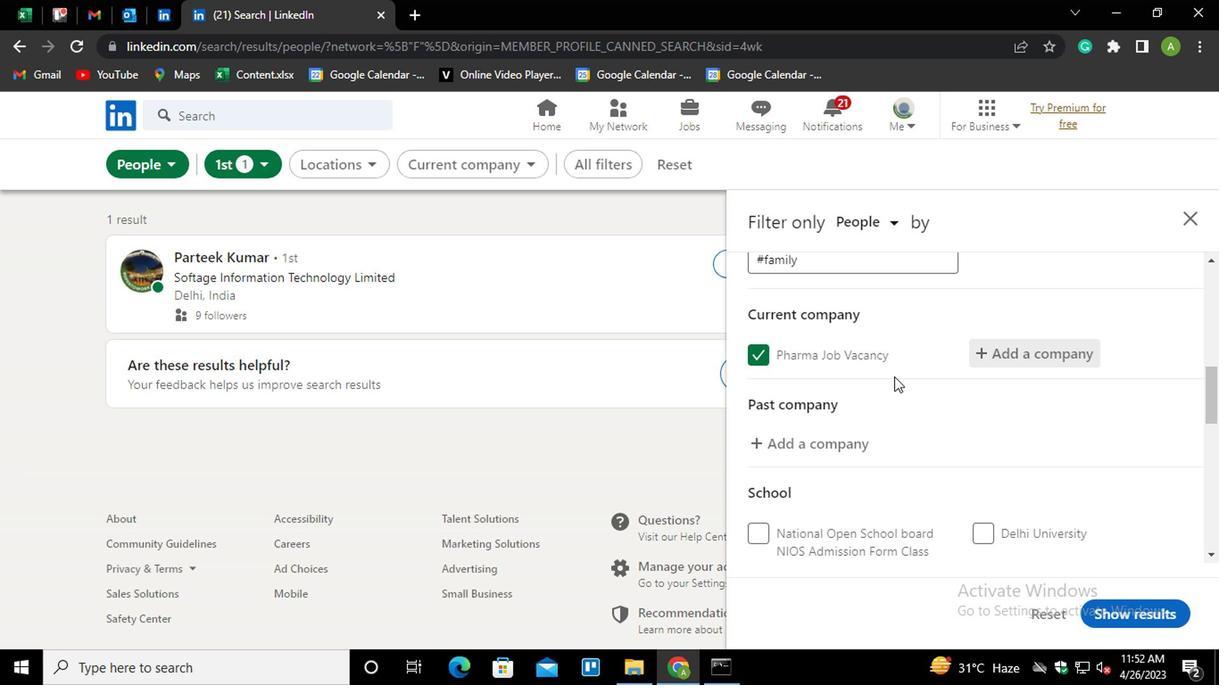 
Action: Mouse scrolled (893, 377) with delta (0, 0)
Screenshot: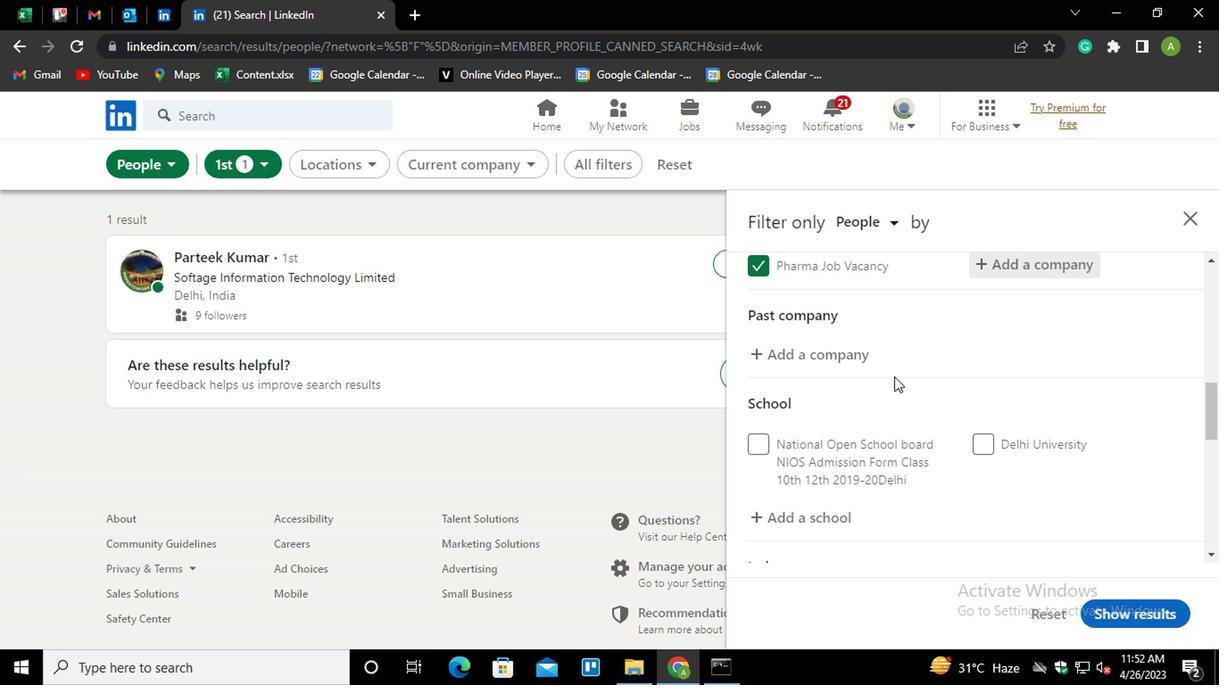 
Action: Mouse scrolled (893, 377) with delta (0, 0)
Screenshot: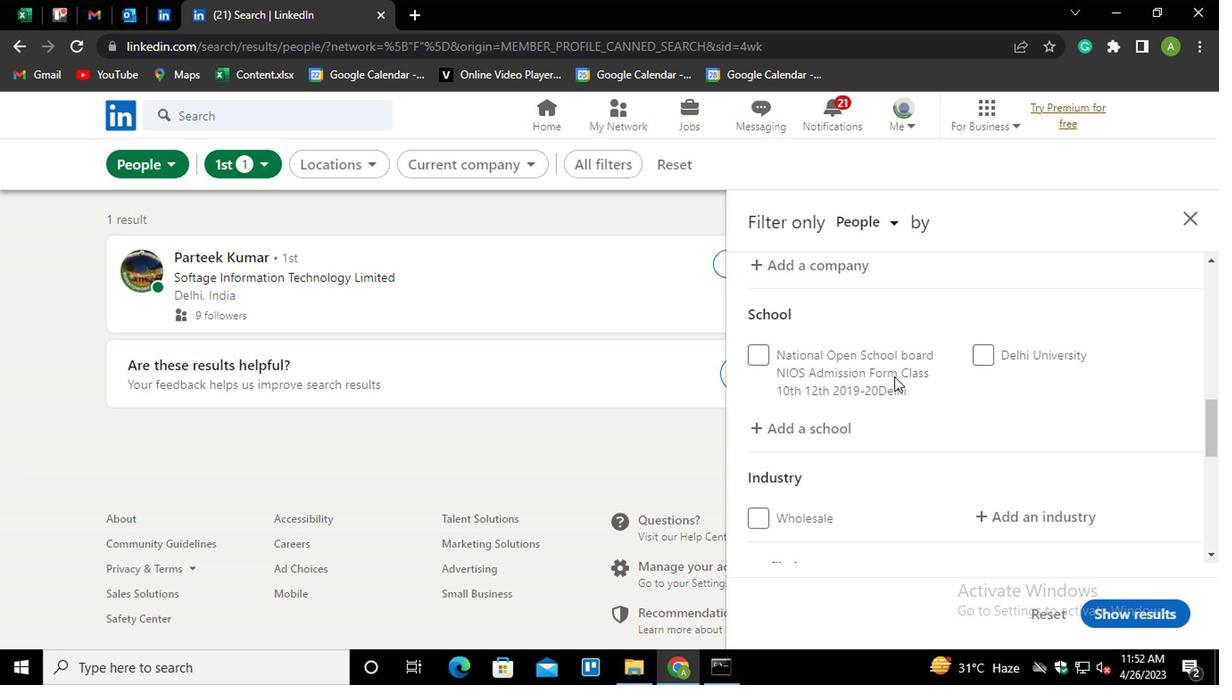 
Action: Mouse moved to (817, 342)
Screenshot: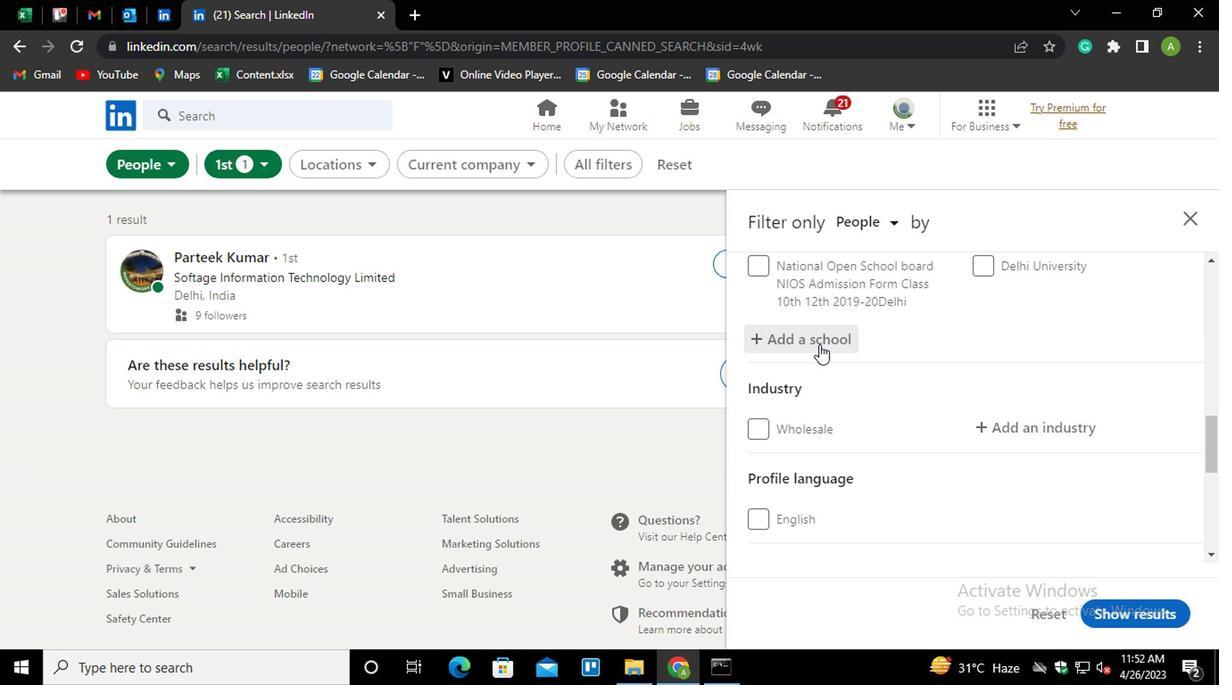 
Action: Mouse pressed left at (817, 342)
Screenshot: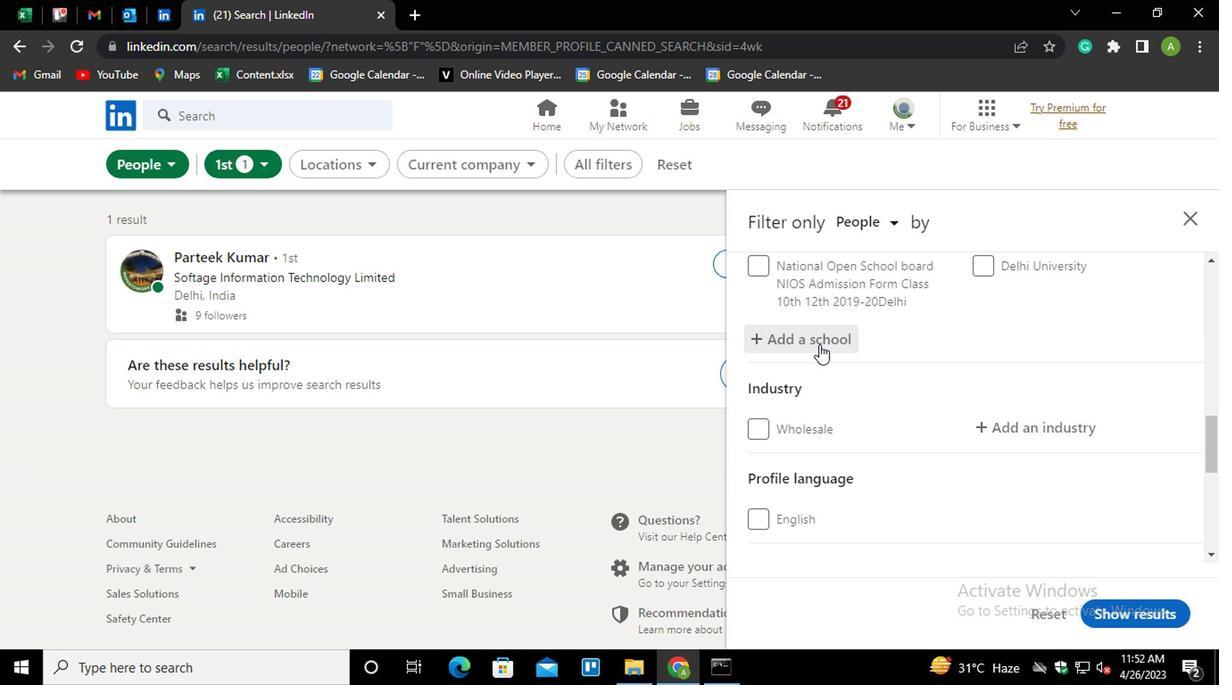 
Action: Key pressed <Key.shift_r>LPU<Key.down><Key.down><Key.enter>
Screenshot: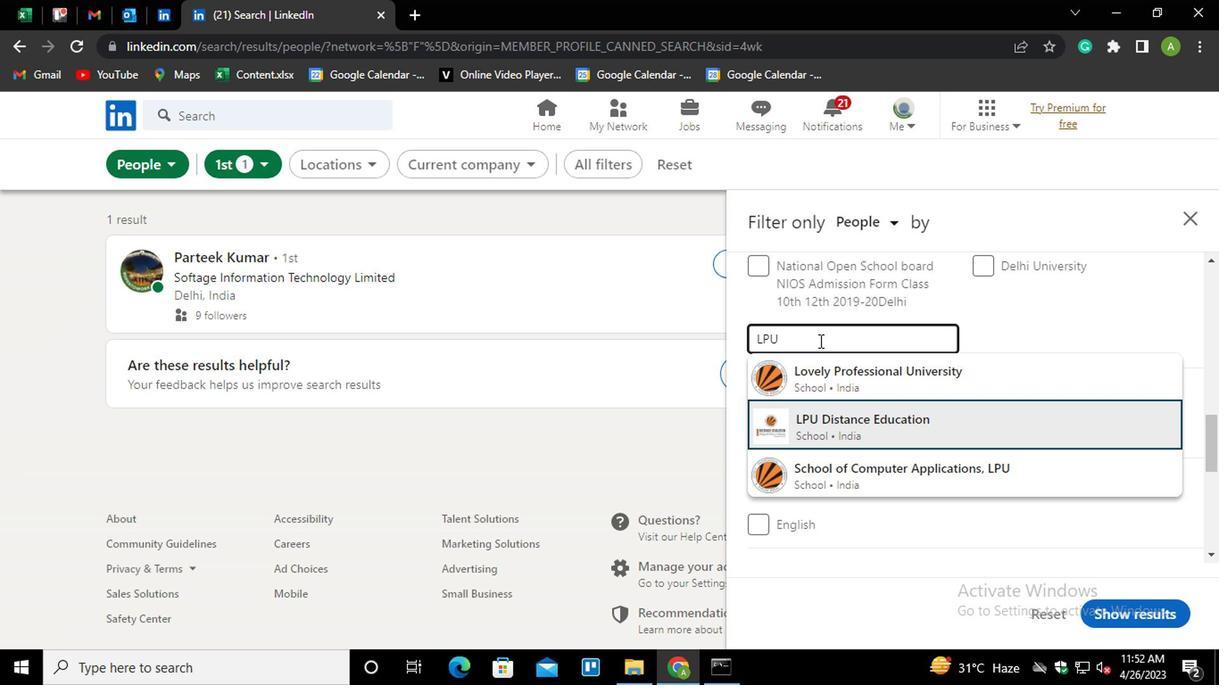 
Action: Mouse scrolled (817, 341) with delta (0, -1)
Screenshot: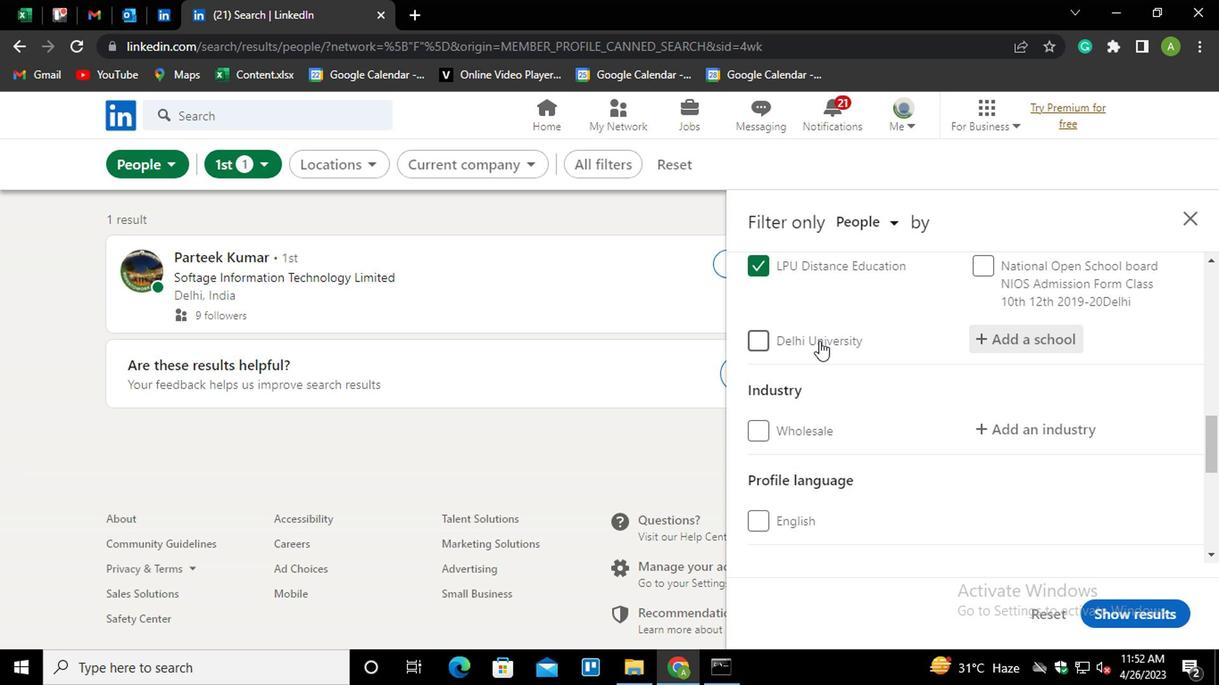 
Action: Mouse moved to (1000, 342)
Screenshot: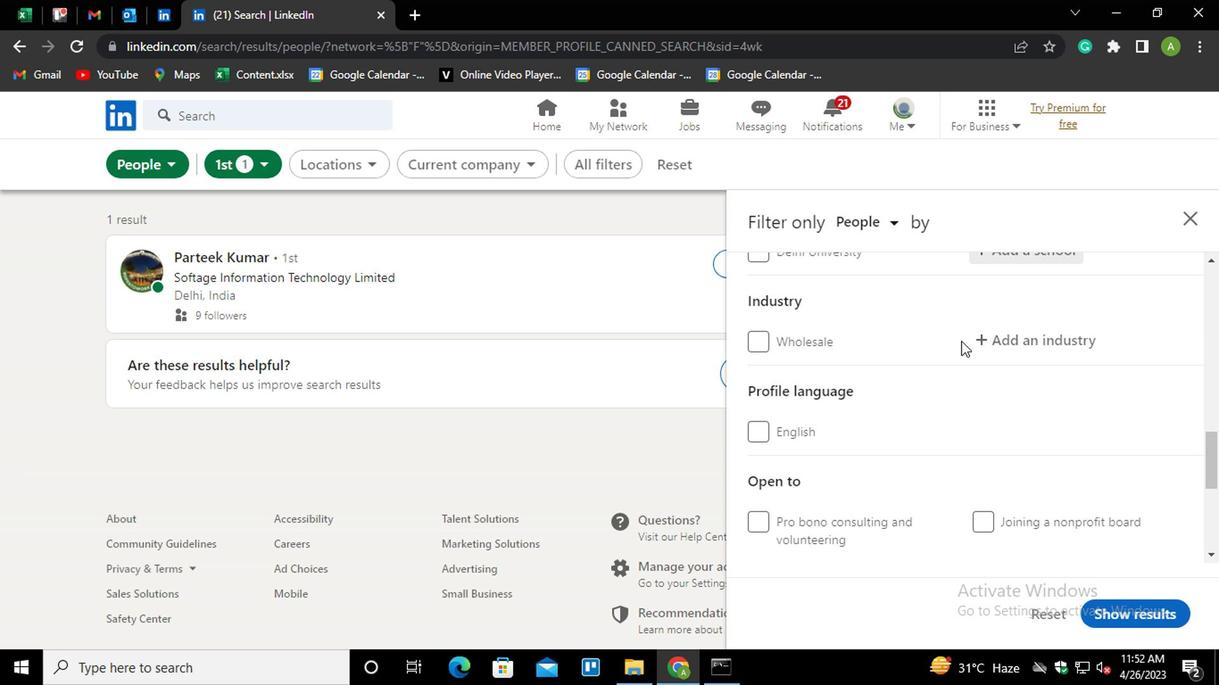 
Action: Mouse pressed left at (1000, 342)
Screenshot: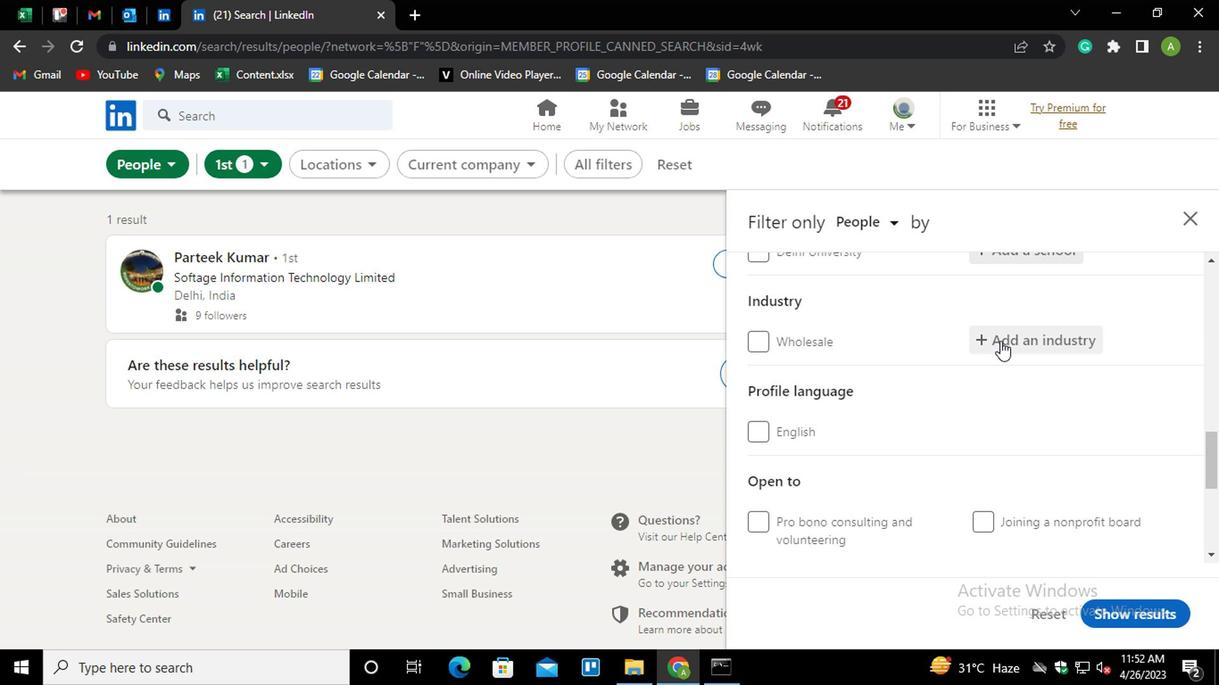 
Action: Mouse pressed left at (1000, 342)
Screenshot: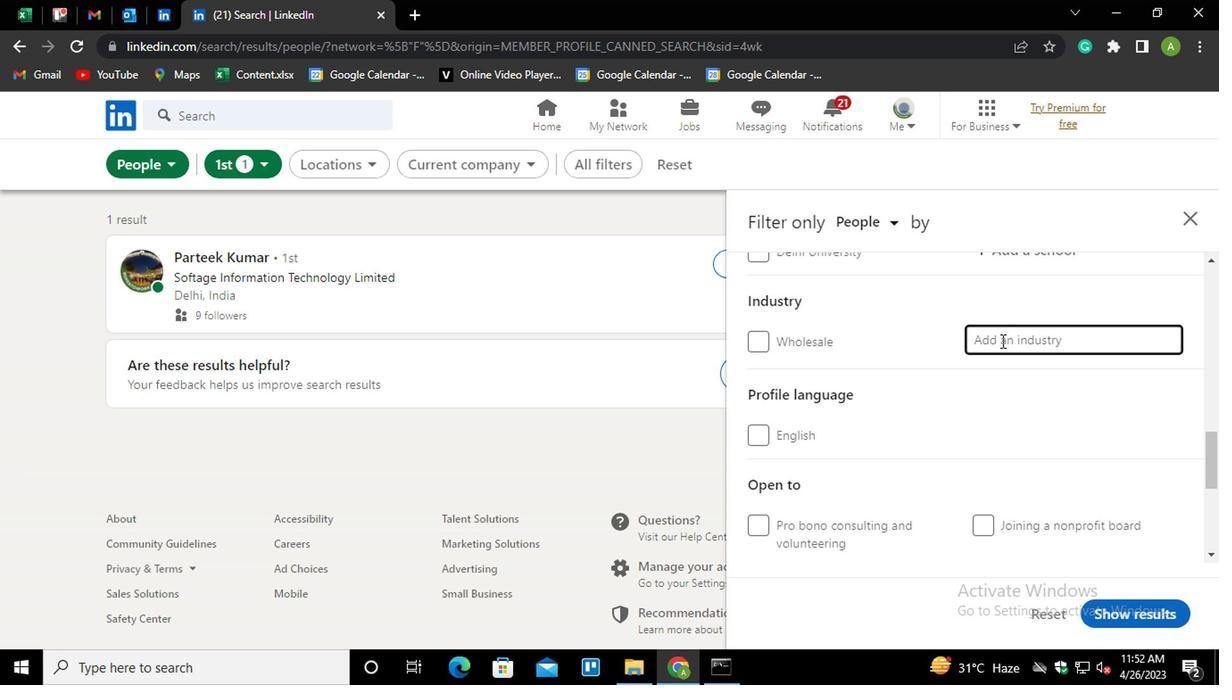 
Action: Key pressed <Key.shift>APPLI<Key.down><Key.enter>
Screenshot: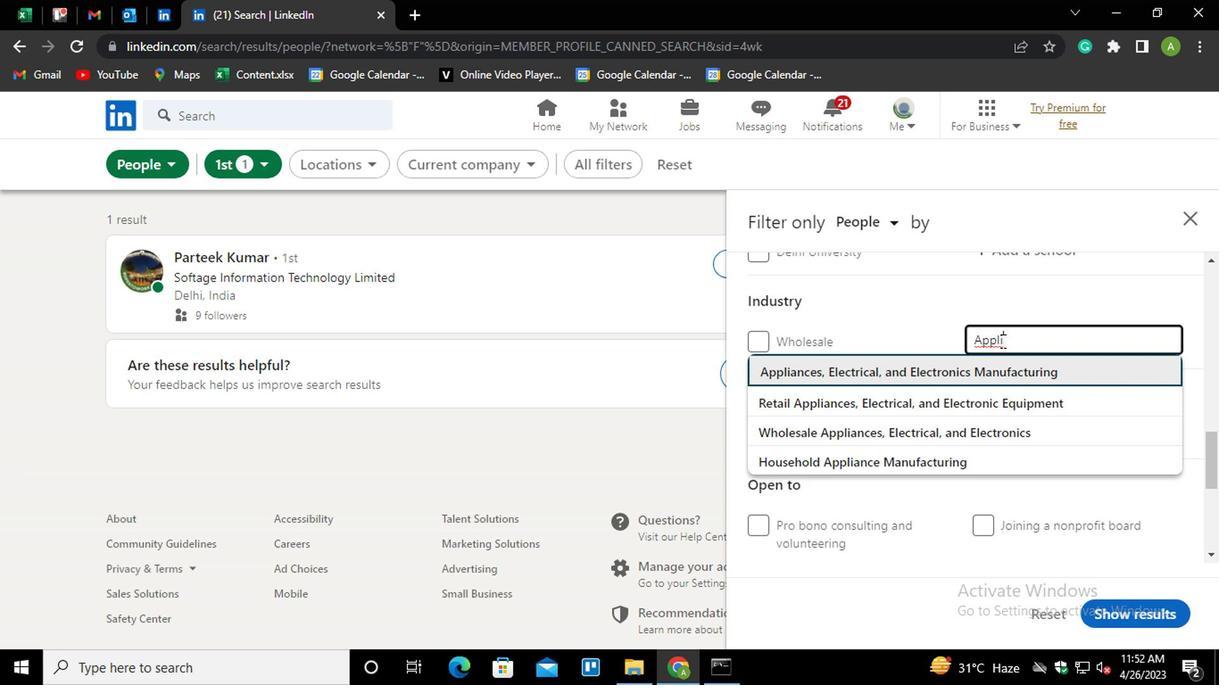 
Action: Mouse moved to (809, 463)
Screenshot: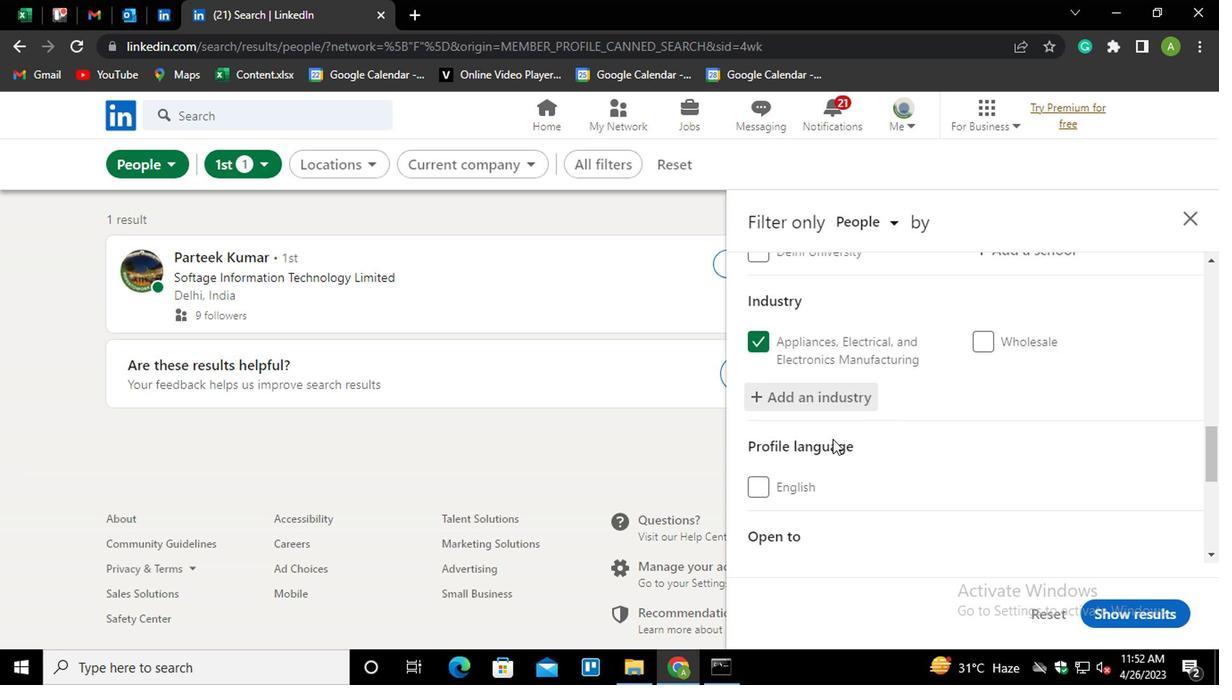 
Action: Mouse scrolled (809, 462) with delta (0, -1)
Screenshot: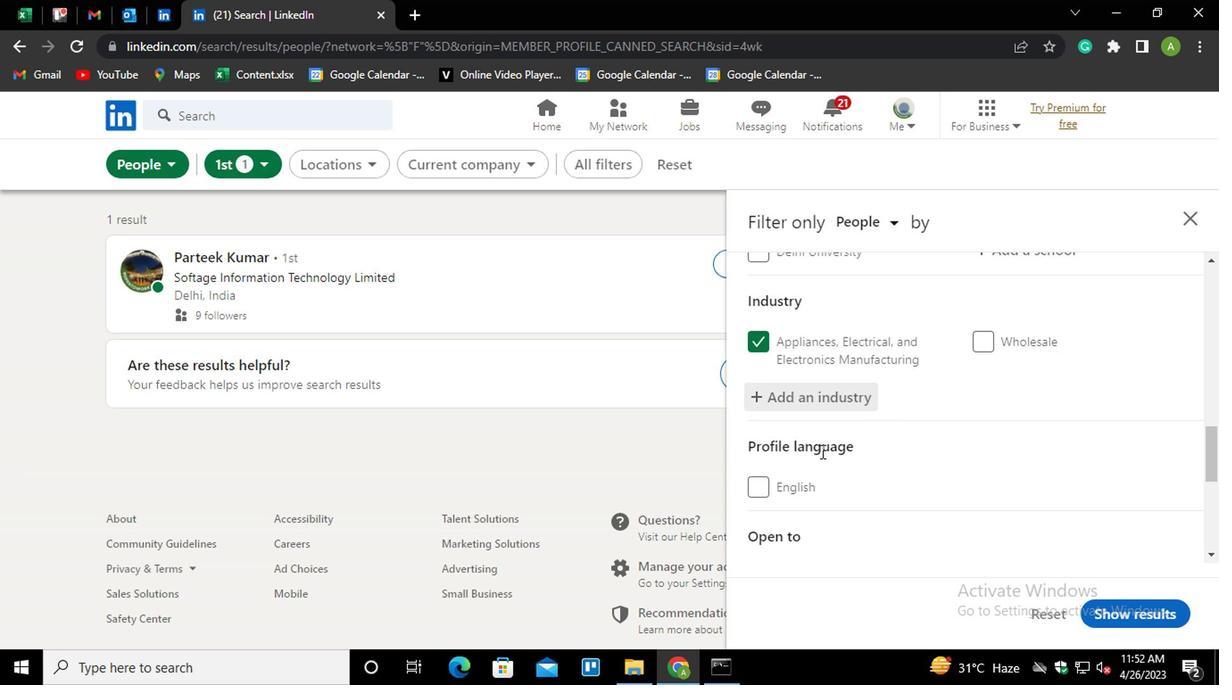 
Action: Mouse moved to (854, 371)
Screenshot: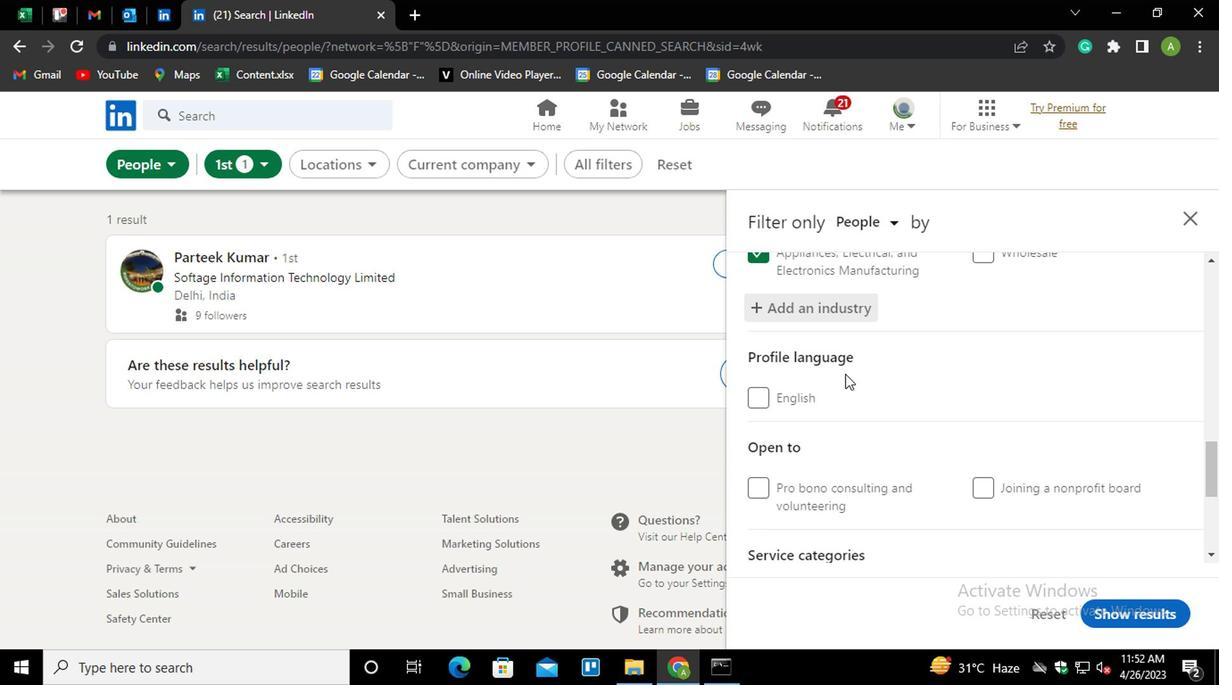 
Action: Mouse scrolled (854, 370) with delta (0, 0)
Screenshot: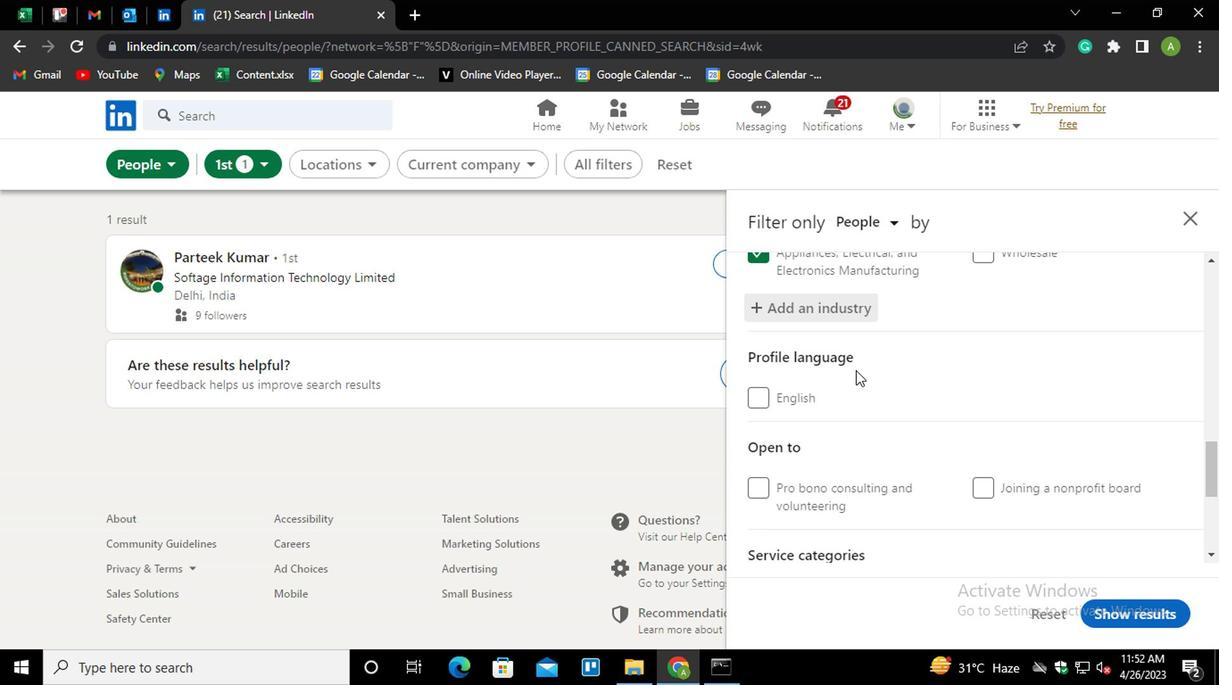 
Action: Mouse scrolled (854, 370) with delta (0, 0)
Screenshot: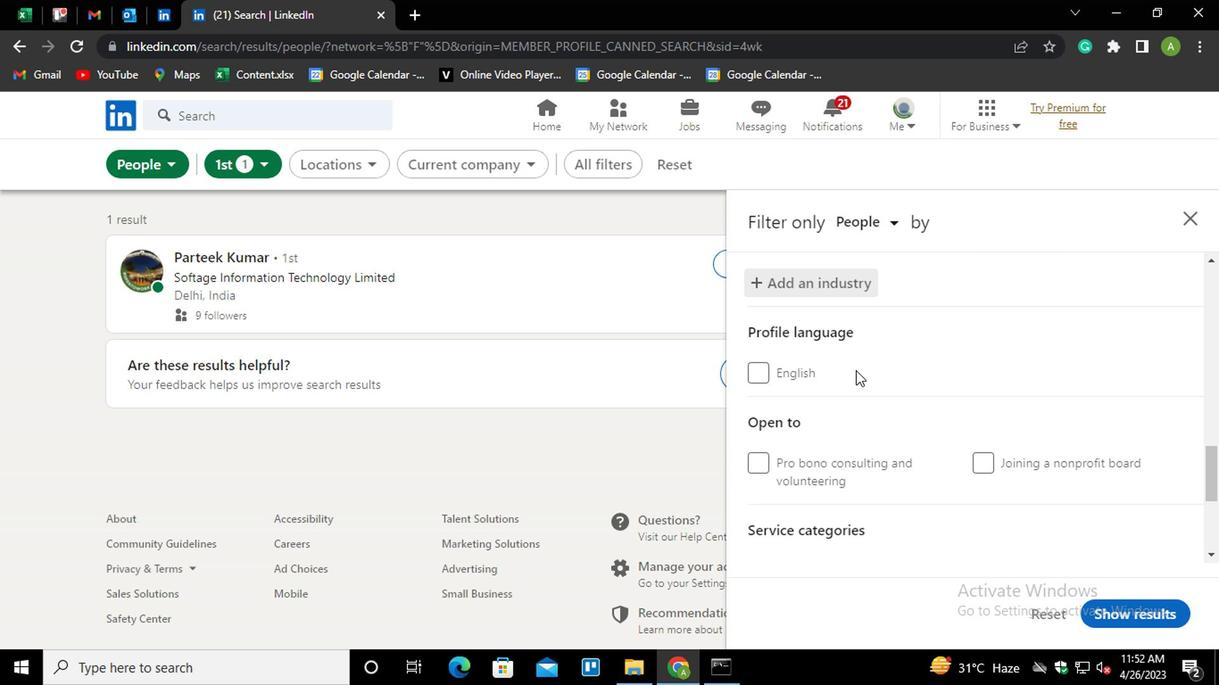 
Action: Mouse scrolled (854, 370) with delta (0, 0)
Screenshot: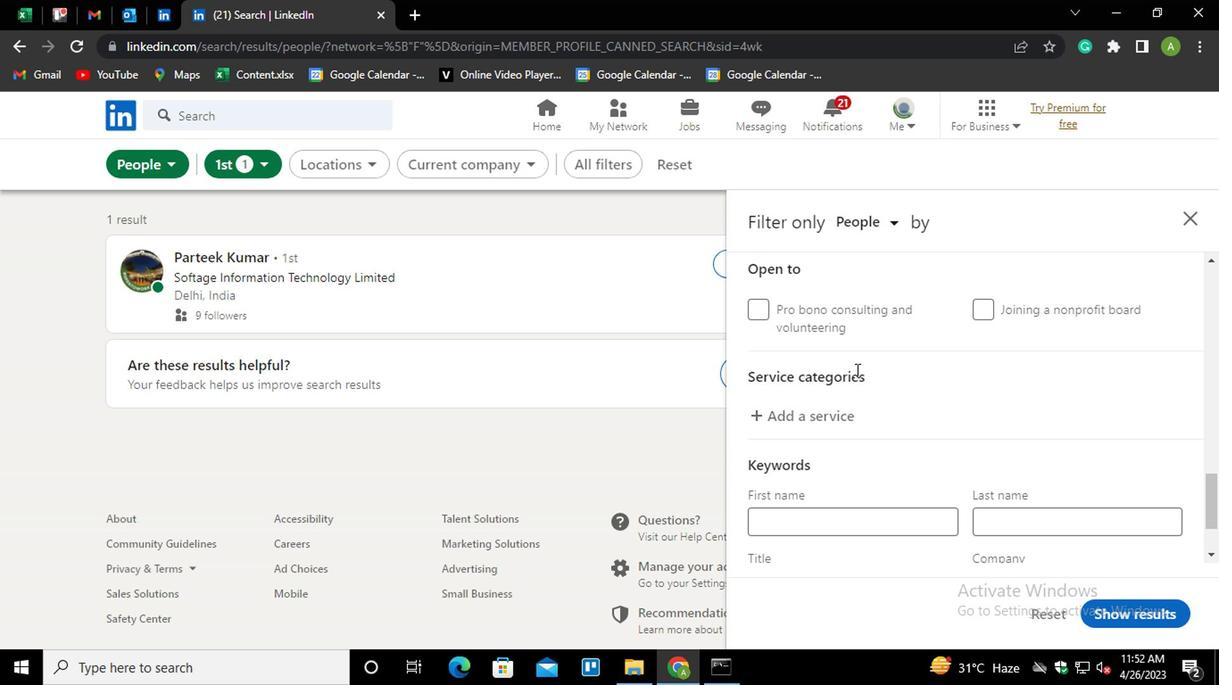 
Action: Mouse moved to (805, 329)
Screenshot: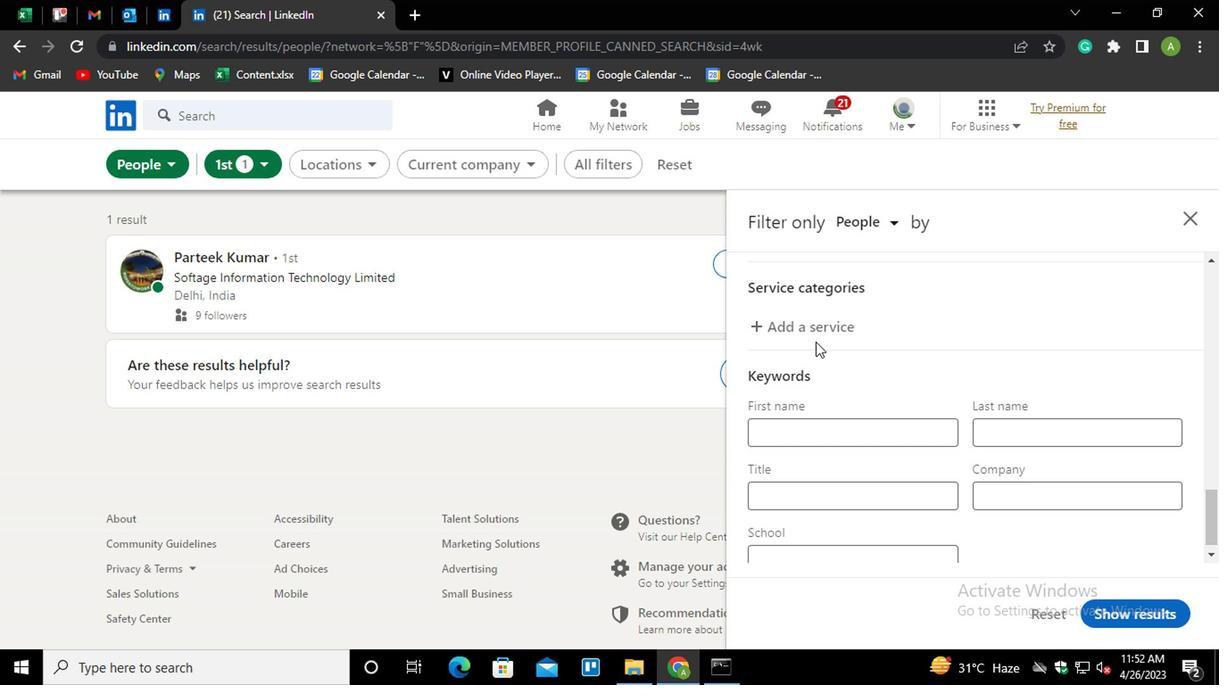 
Action: Mouse pressed left at (805, 329)
Screenshot: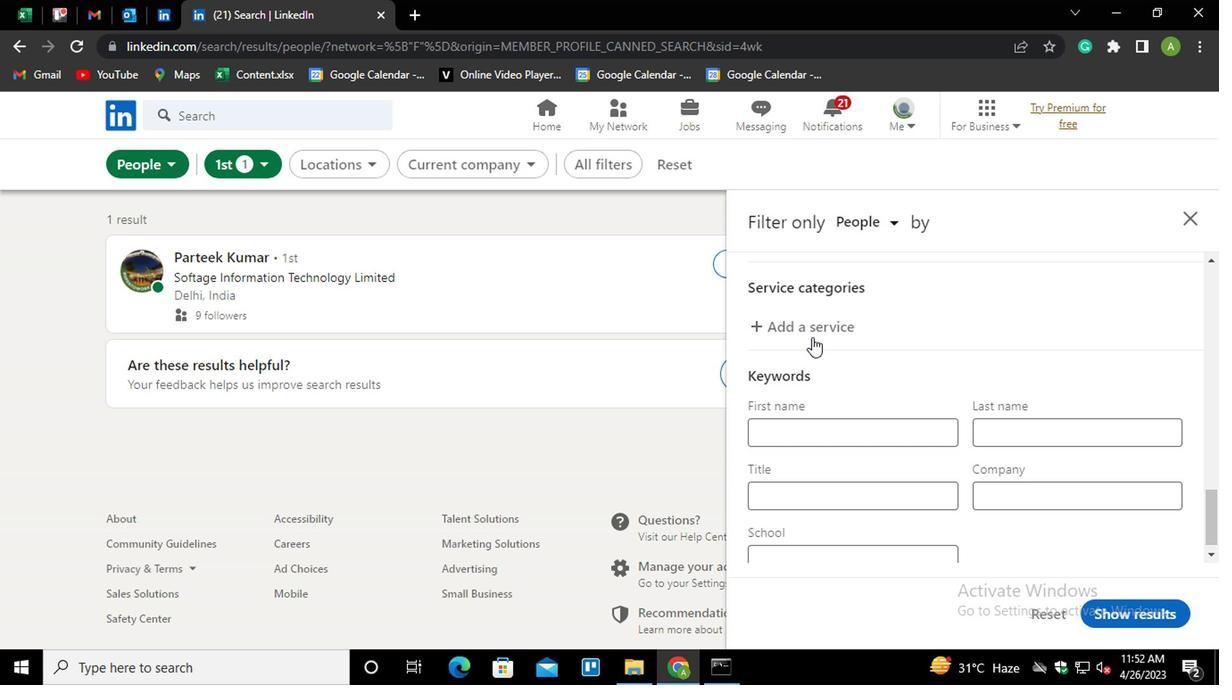
Action: Mouse moved to (805, 328)
Screenshot: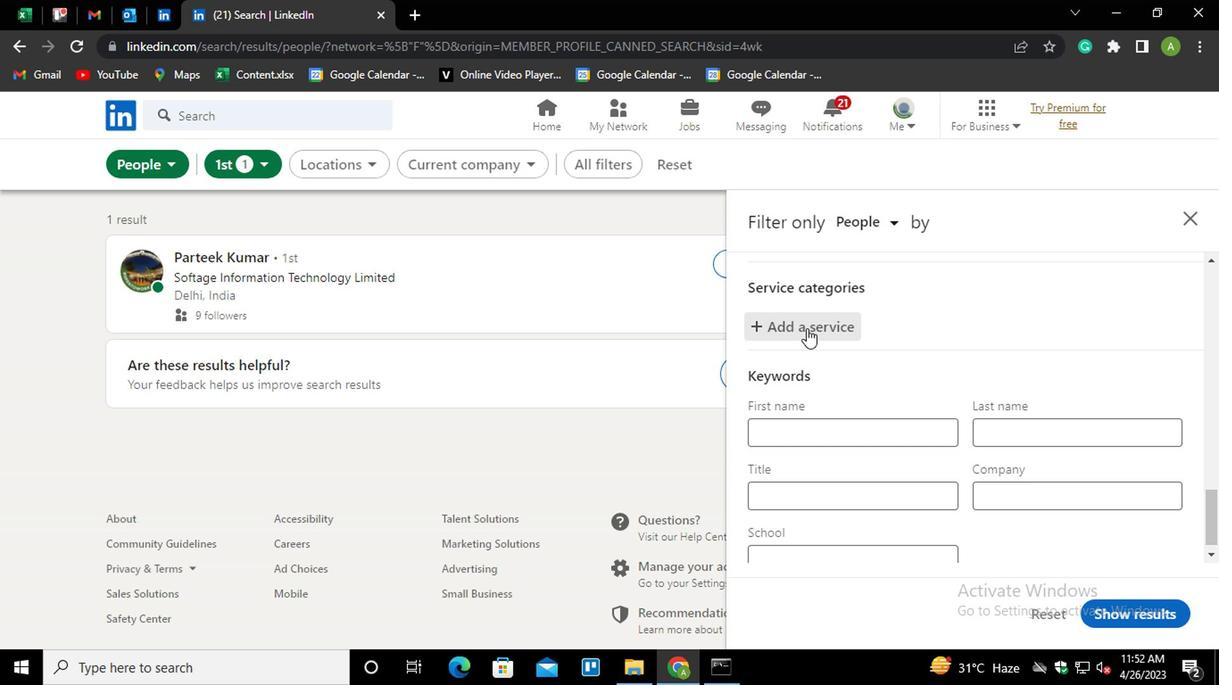 
Action: Mouse pressed left at (805, 328)
Screenshot: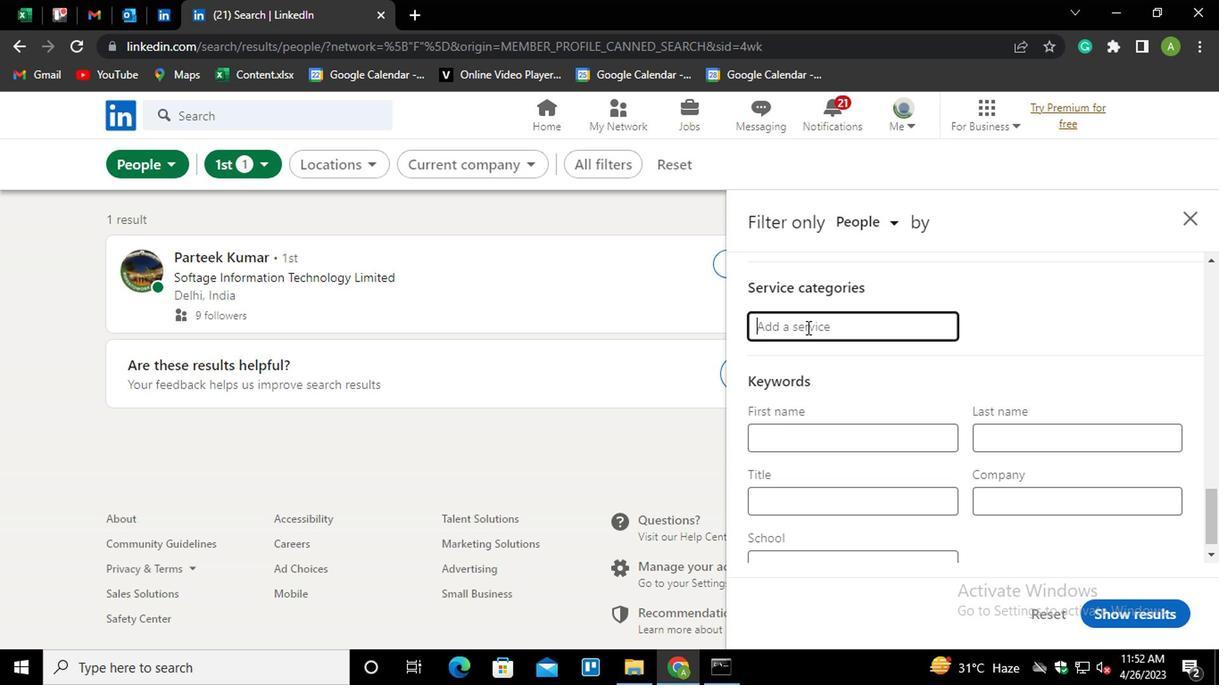 
Action: Key pressed <Key.shift_r>LIFE<Key.space><Key.down><Key.down><Key.enter>
Screenshot: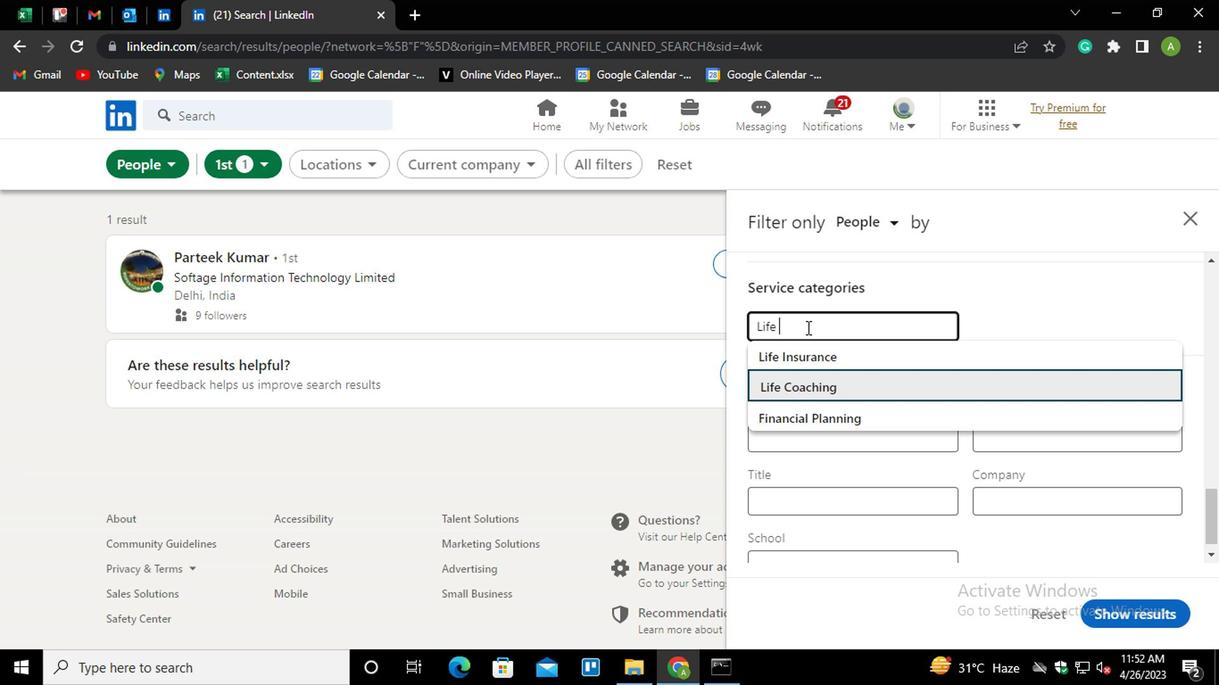 
Action: Mouse scrolled (805, 327) with delta (0, -1)
Screenshot: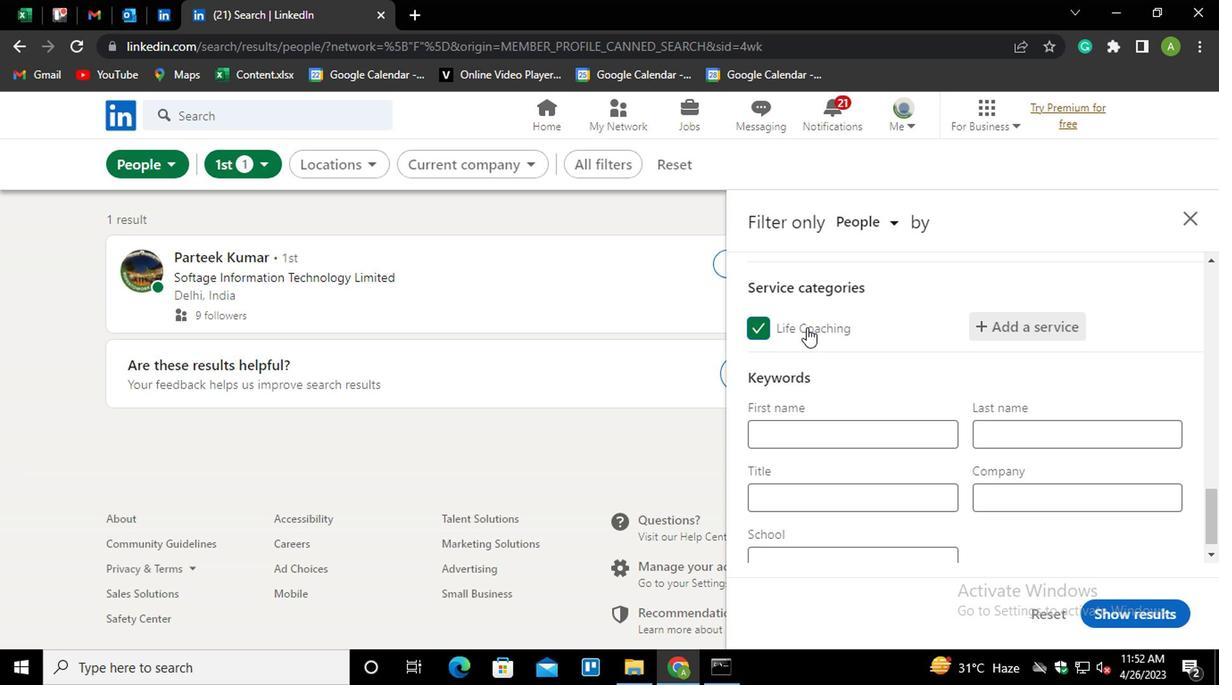 
Action: Mouse scrolled (805, 327) with delta (0, -1)
Screenshot: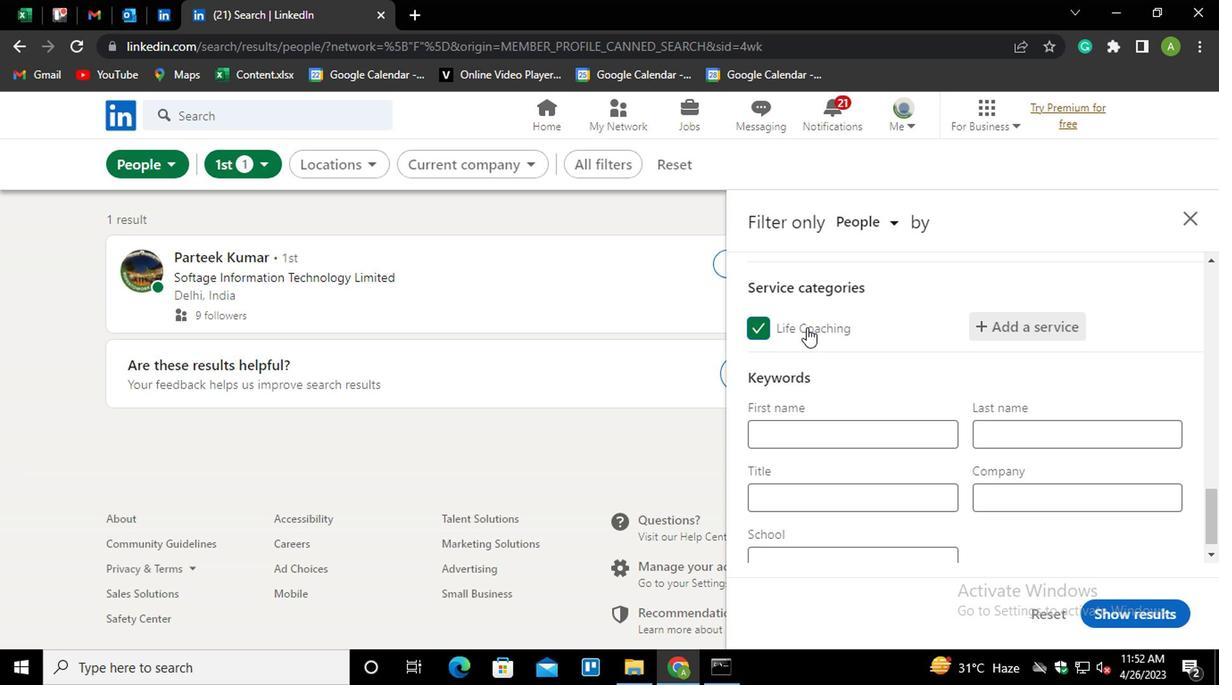 
Action: Mouse moved to (836, 483)
Screenshot: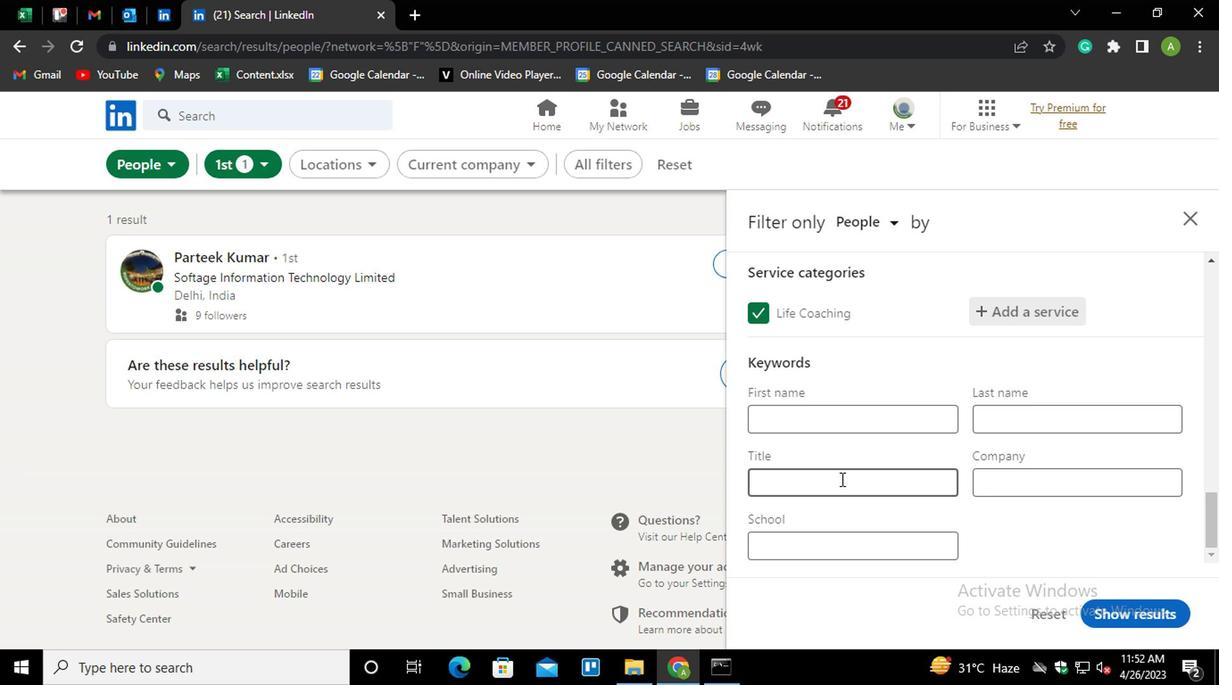 
Action: Mouse pressed left at (836, 483)
Screenshot: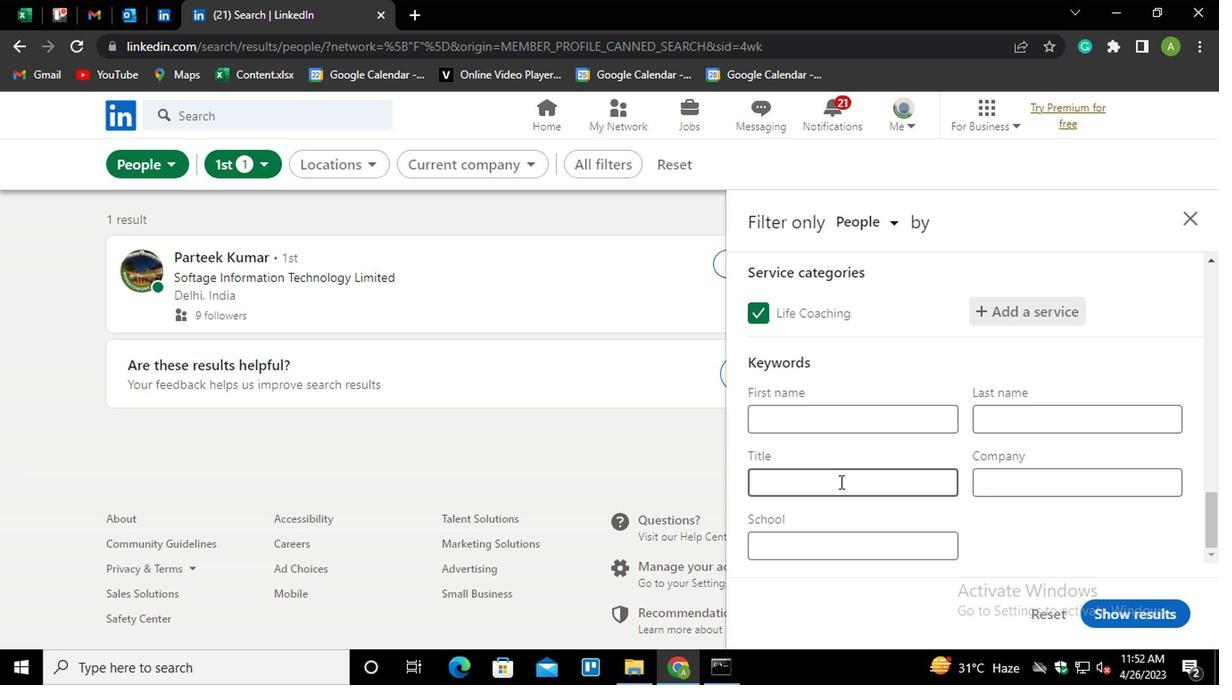 
Action: Mouse moved to (835, 483)
Screenshot: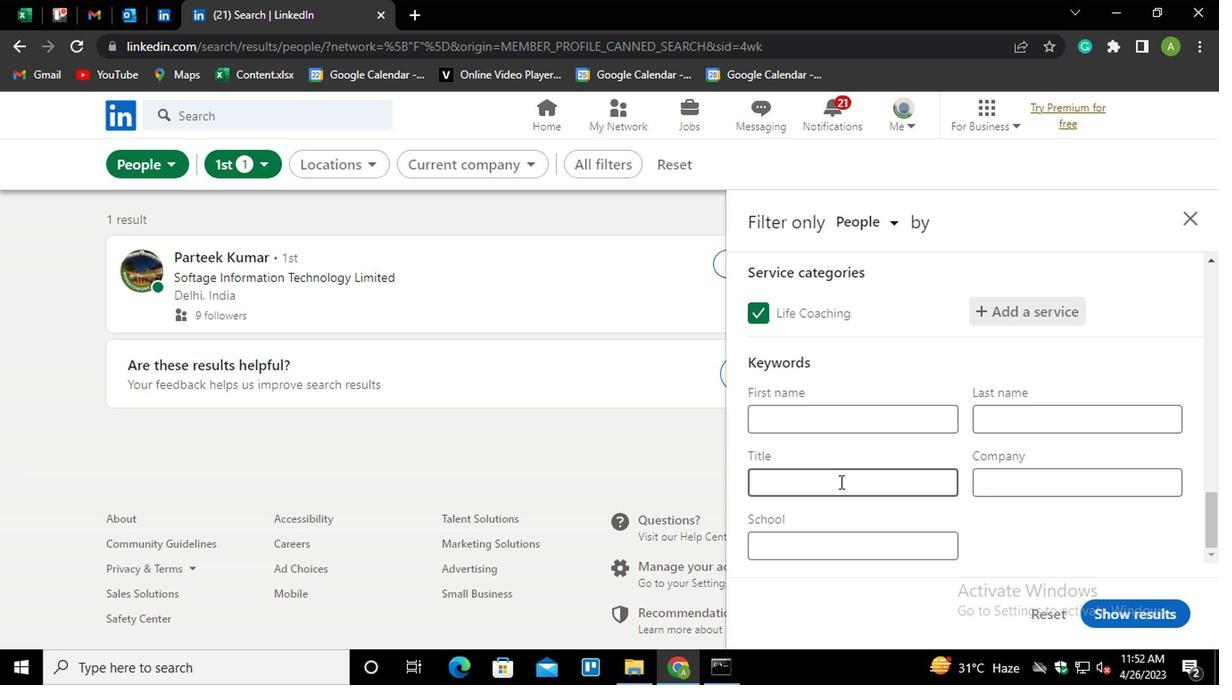 
Action: Key pressed <Key.shift>RCEPTIONIST
Screenshot: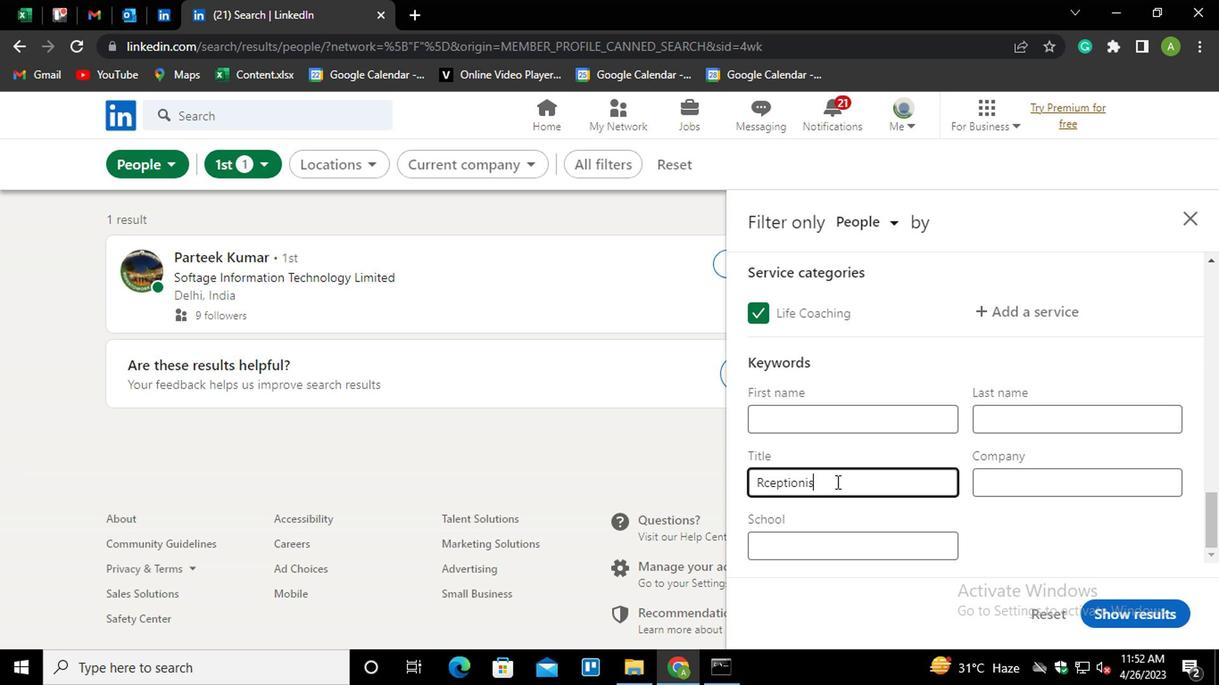 
Action: Mouse moved to (1052, 556)
Screenshot: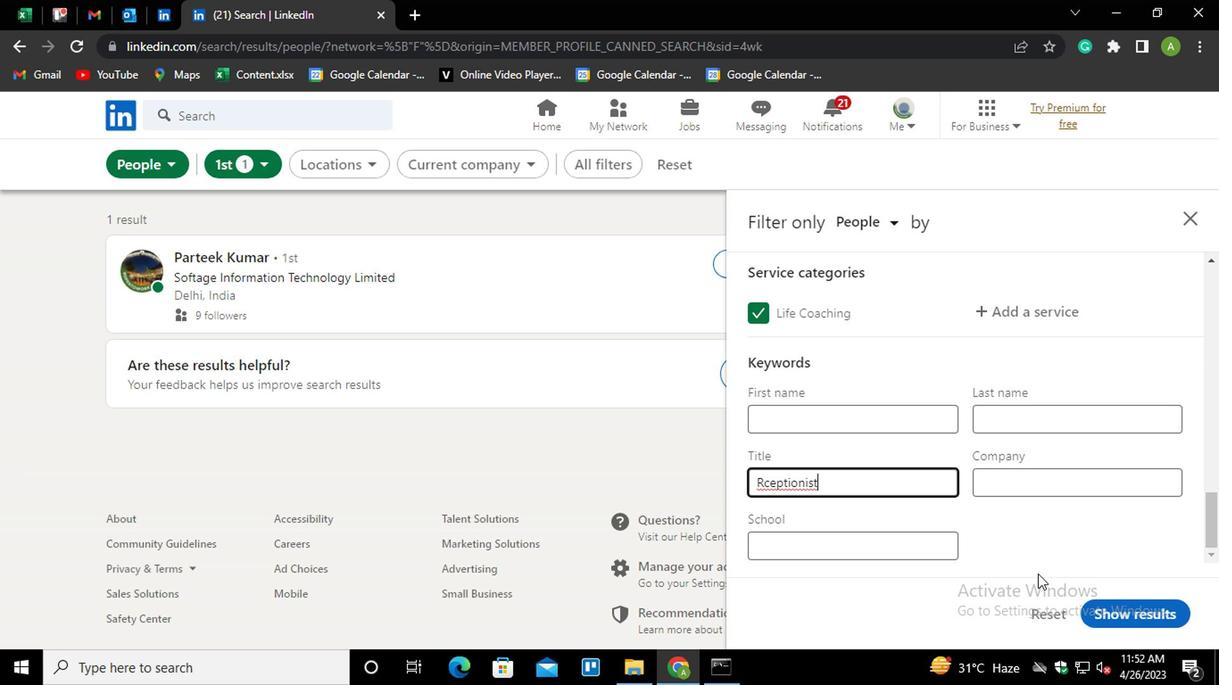 
Action: Mouse pressed left at (1052, 556)
Screenshot: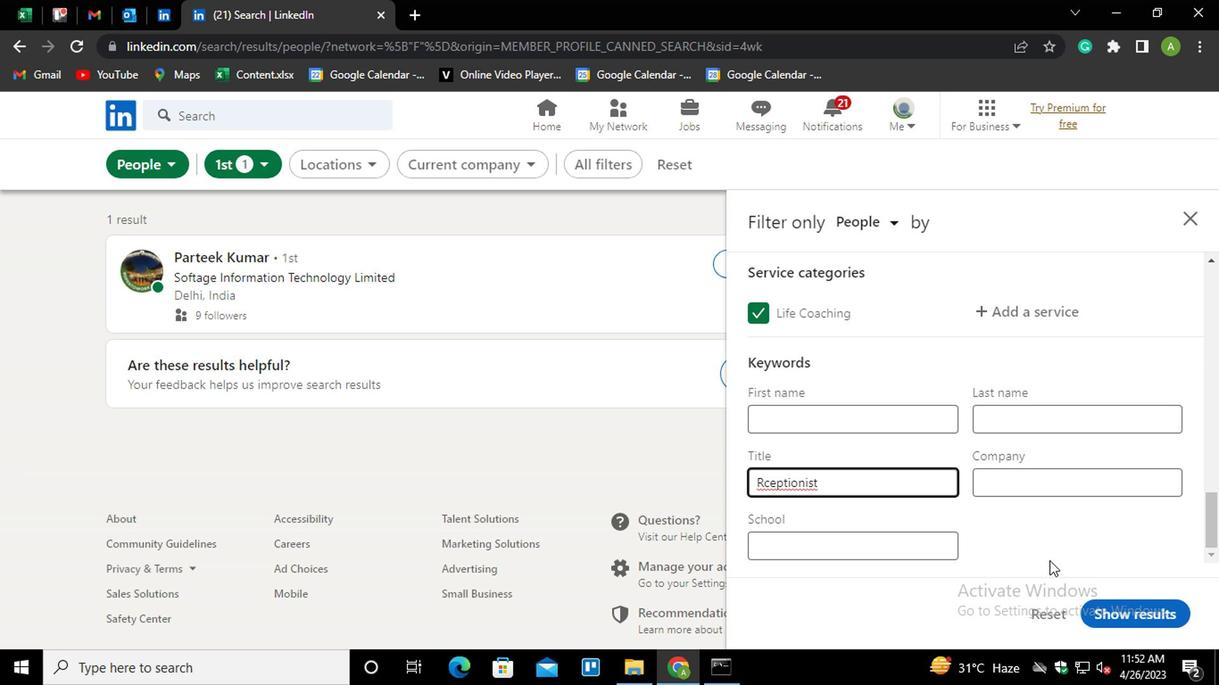 
Action: Mouse moved to (762, 485)
Screenshot: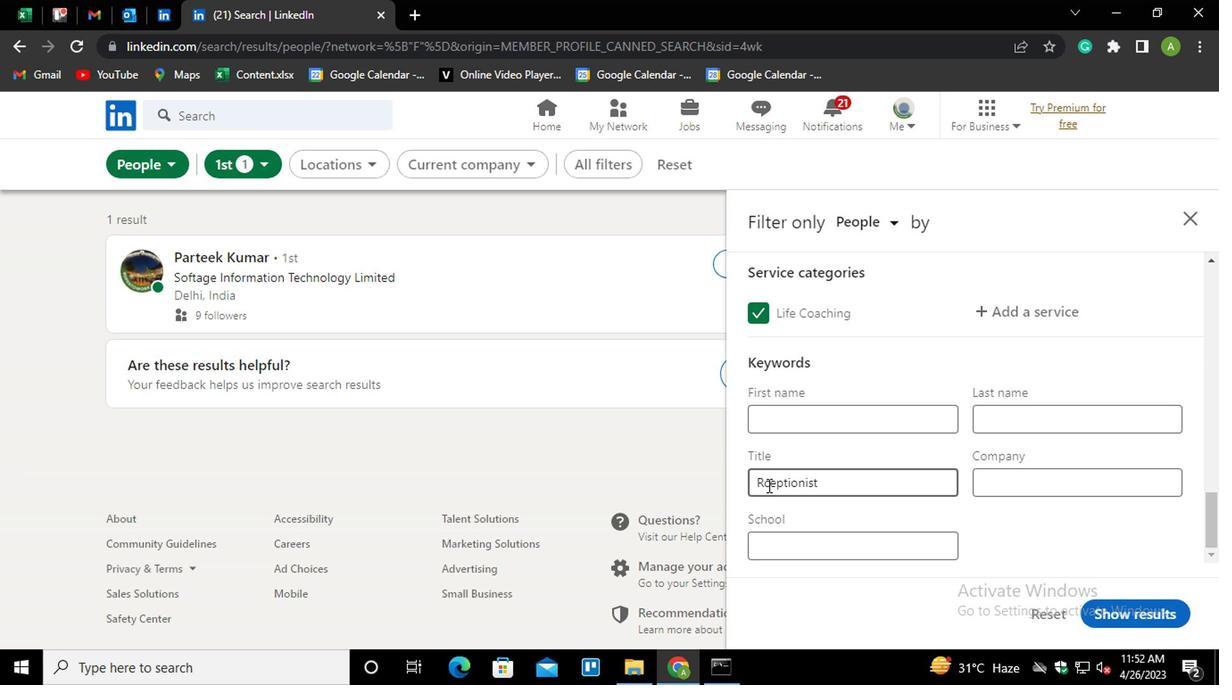 
Action: Mouse pressed left at (762, 485)
Screenshot: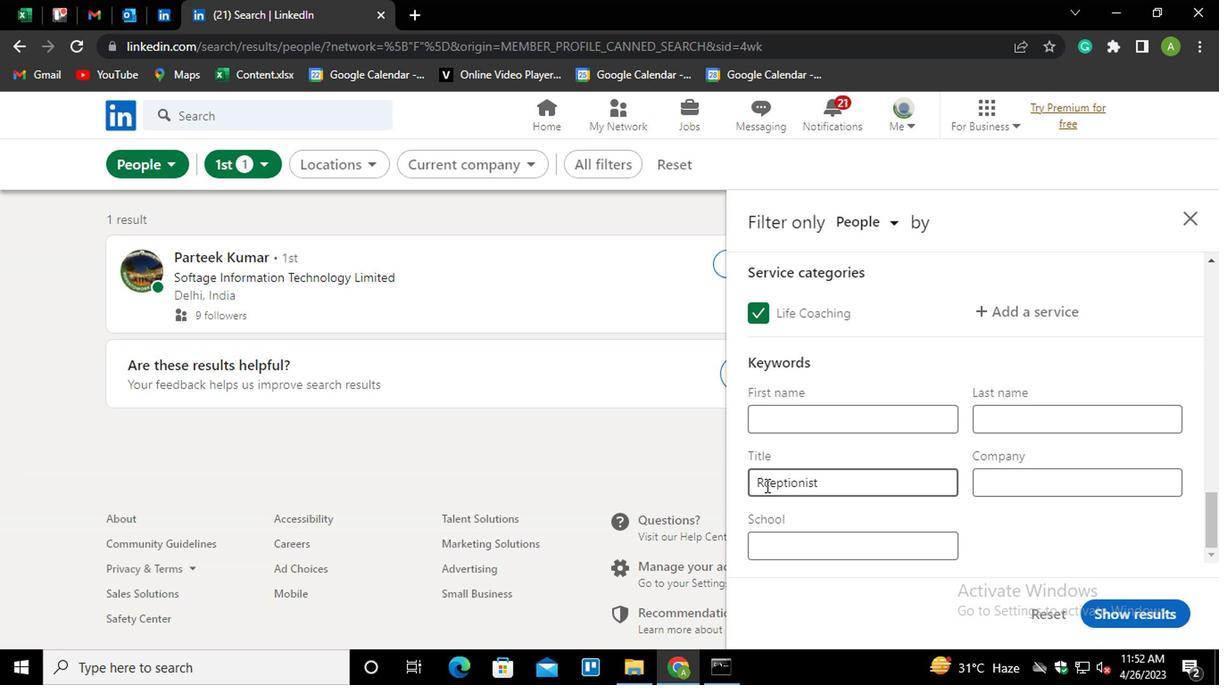
Action: Mouse moved to (782, 485)
Screenshot: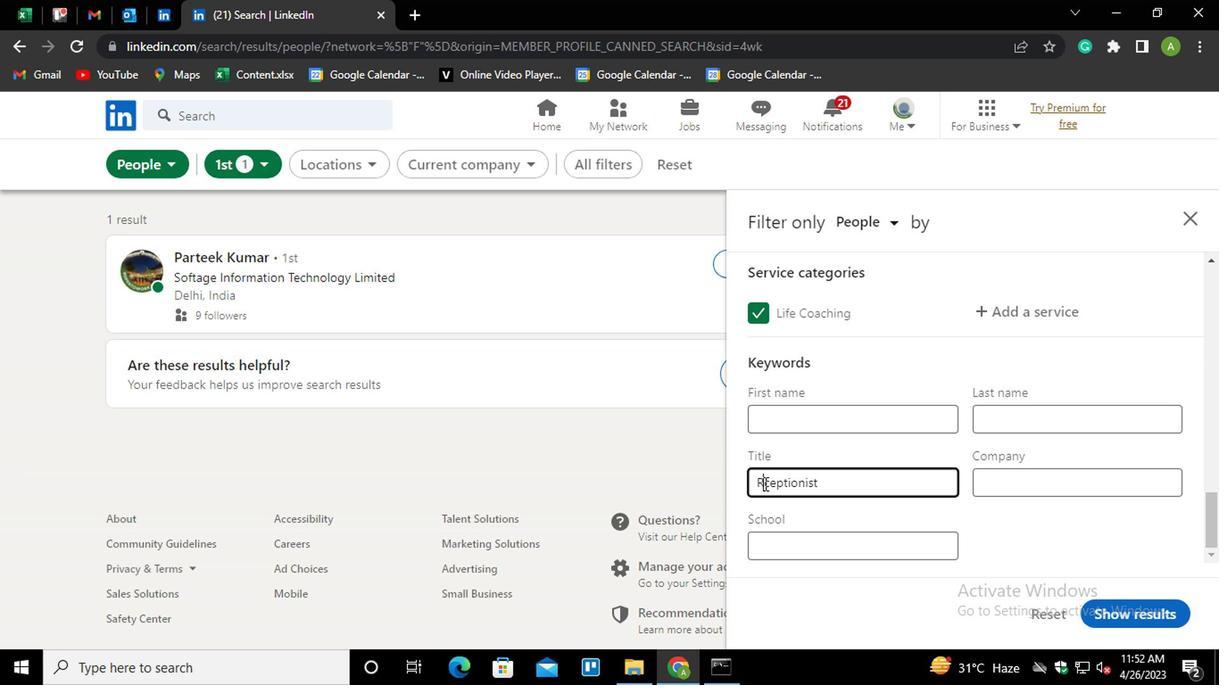 
Action: Key pressed E
Screenshot: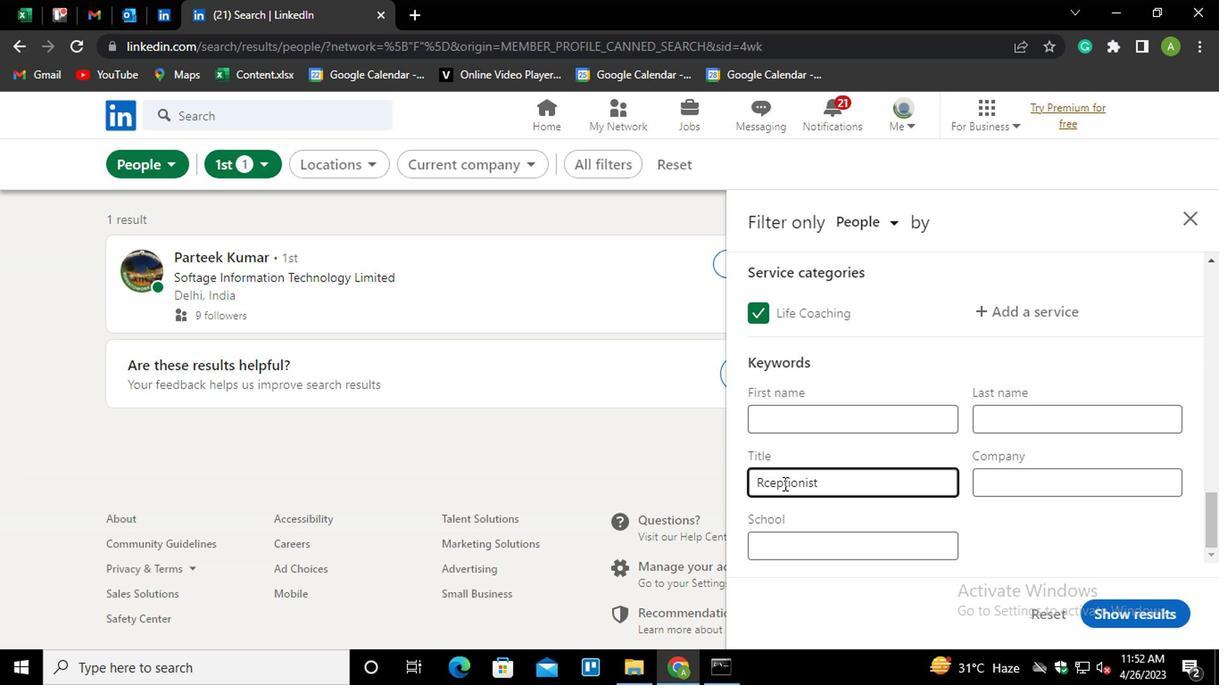 
Action: Mouse moved to (1136, 553)
Screenshot: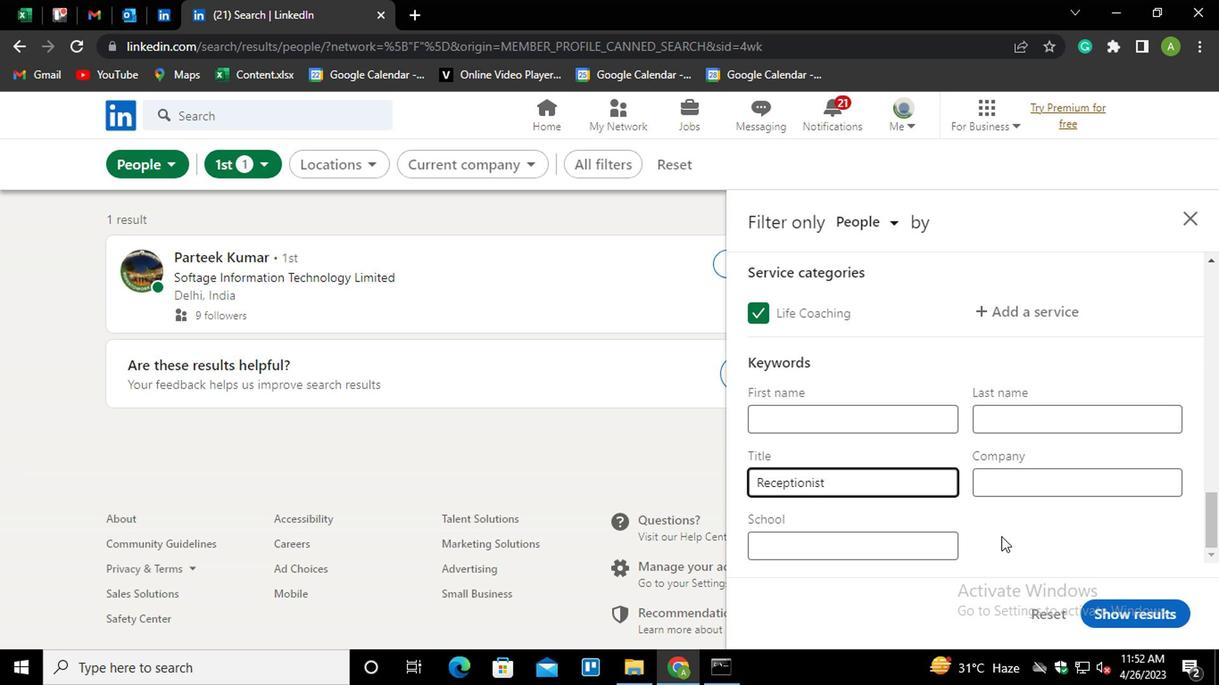 
Action: Mouse pressed left at (1136, 553)
Screenshot: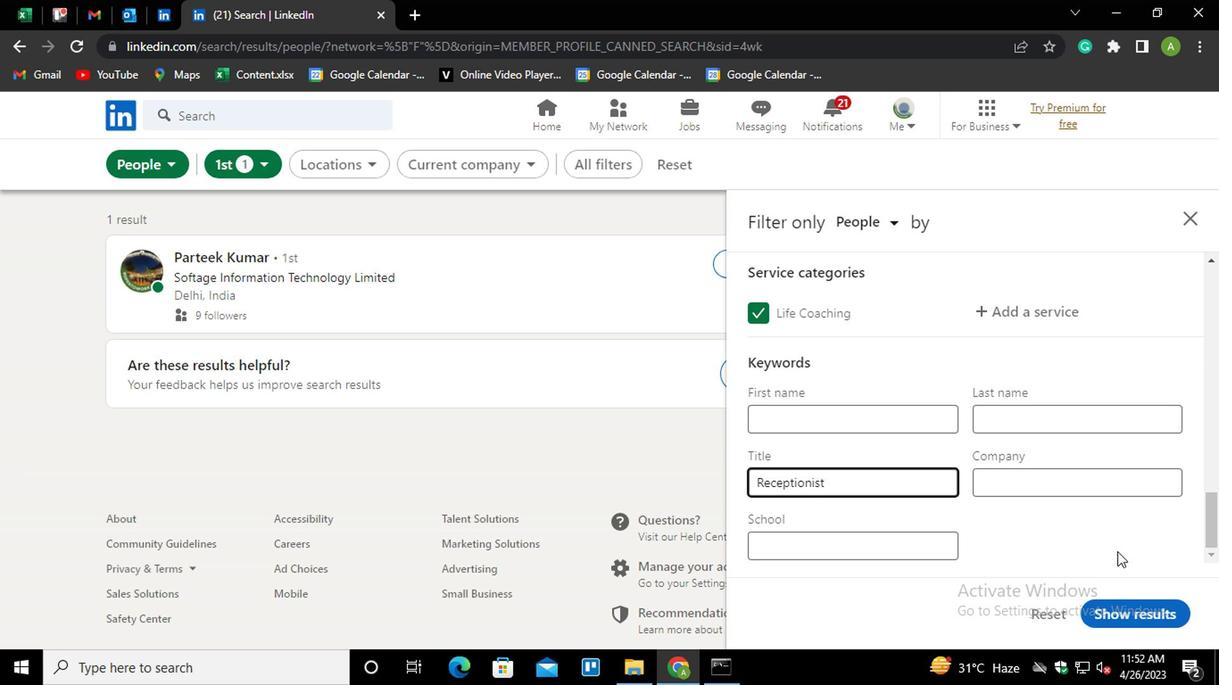 
Action: Mouse moved to (1133, 615)
Screenshot: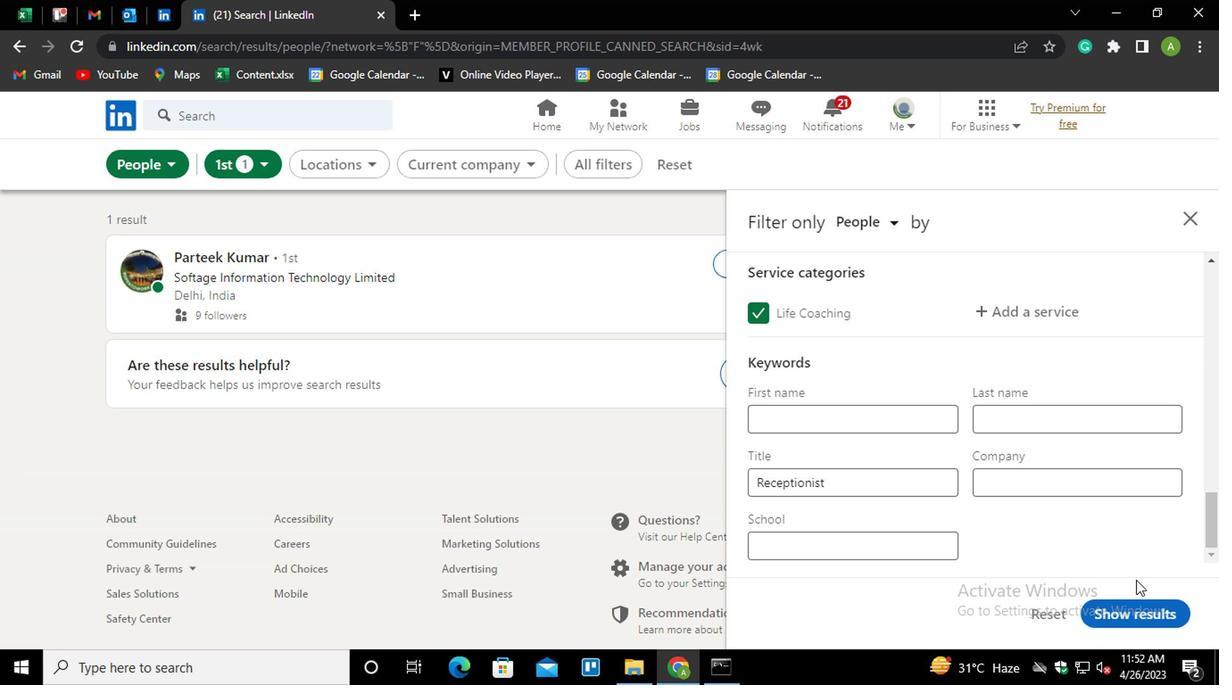 
Action: Mouse pressed left at (1133, 615)
Screenshot: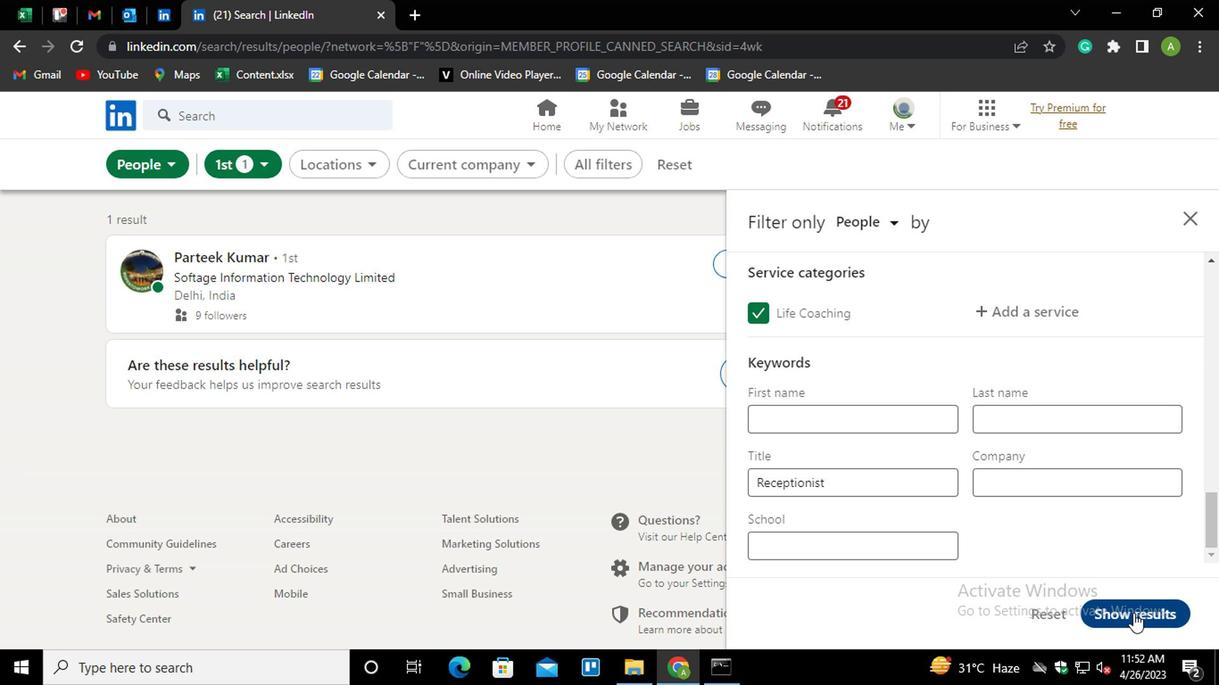
Action: Mouse moved to (1127, 576)
Screenshot: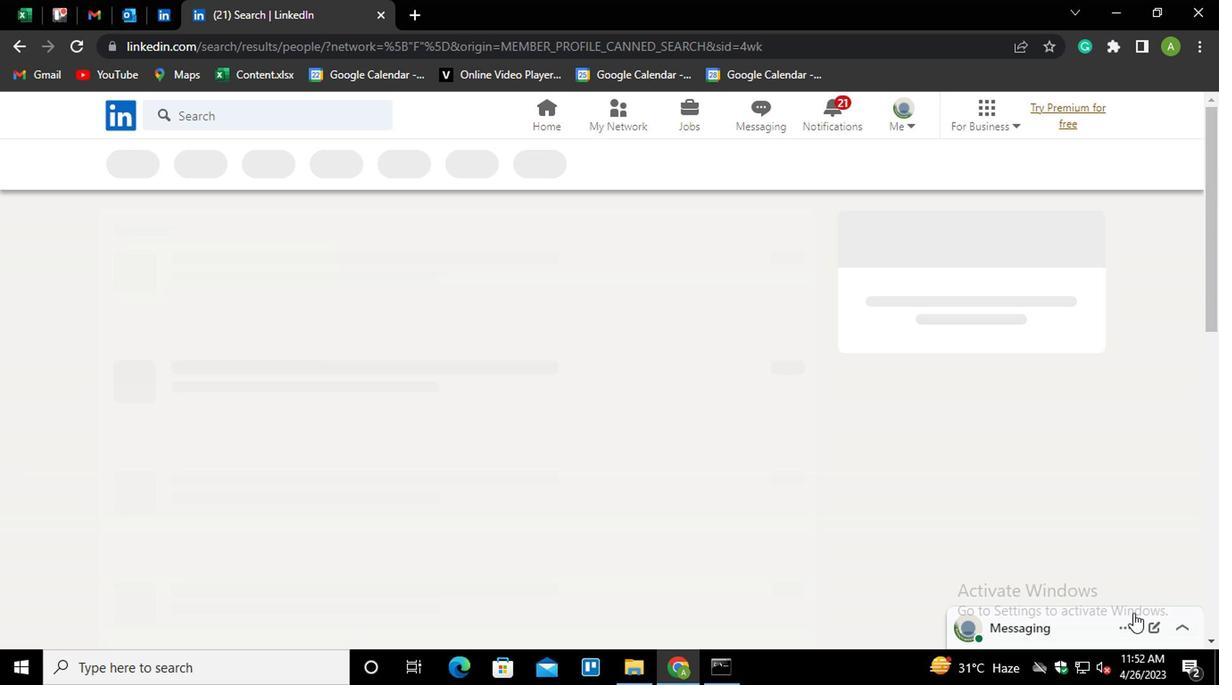 
